 Task: Open a blank google sheet and write heading  Discount data  Add 10 product name:-  'Apple, Banana,_x000D_
Orange, Tomato, Potato, Onion, Carrot, Milk, Bread, Eggs (dozen). ' in November Last week sales are  1.99, 0.49, 0.79, 1.29, 0.99, 0.89, 0.69, 2.49, 1.99, 2.99.Discount (%):-  10, 20, 15, 5, 12, 8, 25, 10, 15, 20. Save page analysisSalesTrends_2022
Action: Mouse moved to (221, 220)
Screenshot: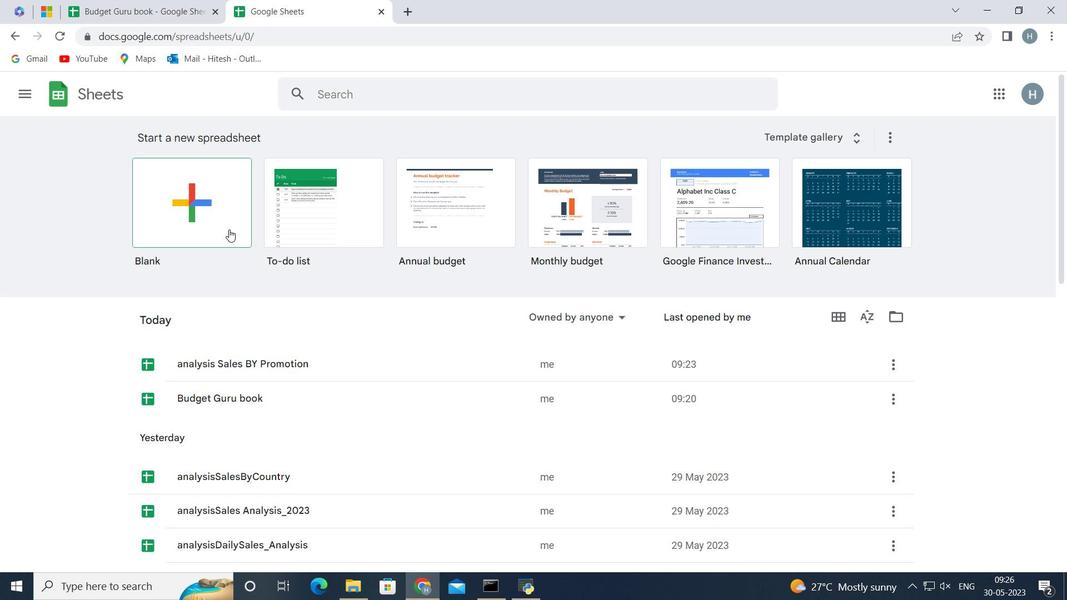
Action: Mouse pressed left at (221, 220)
Screenshot: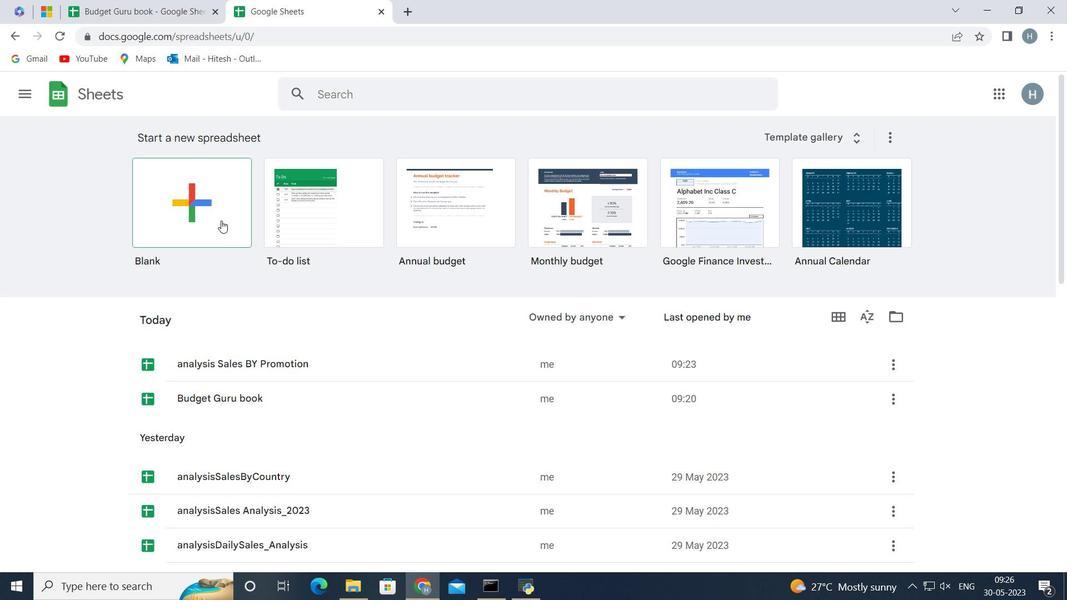 
Action: Mouse moved to (72, 191)
Screenshot: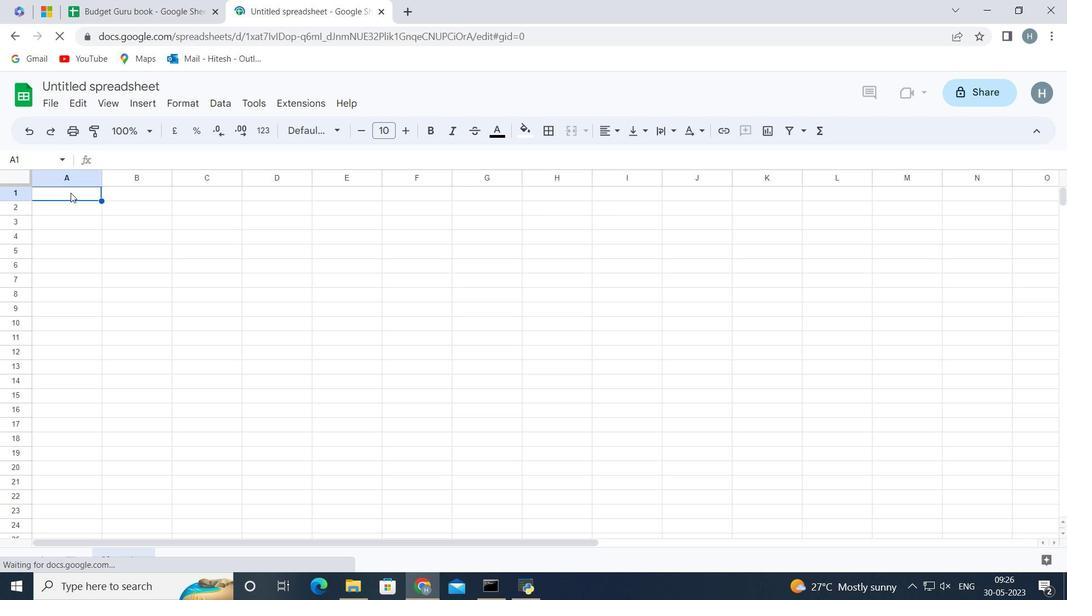 
Action: Key pressed <Key.shift>Discount<Key.space><Key.shift>D<Key.backspace><Key.shift><Key.shift><Key.shift><Key.shift><Key.shift><Key.shift><Key.shift><Key.down><Key.up>
Screenshot: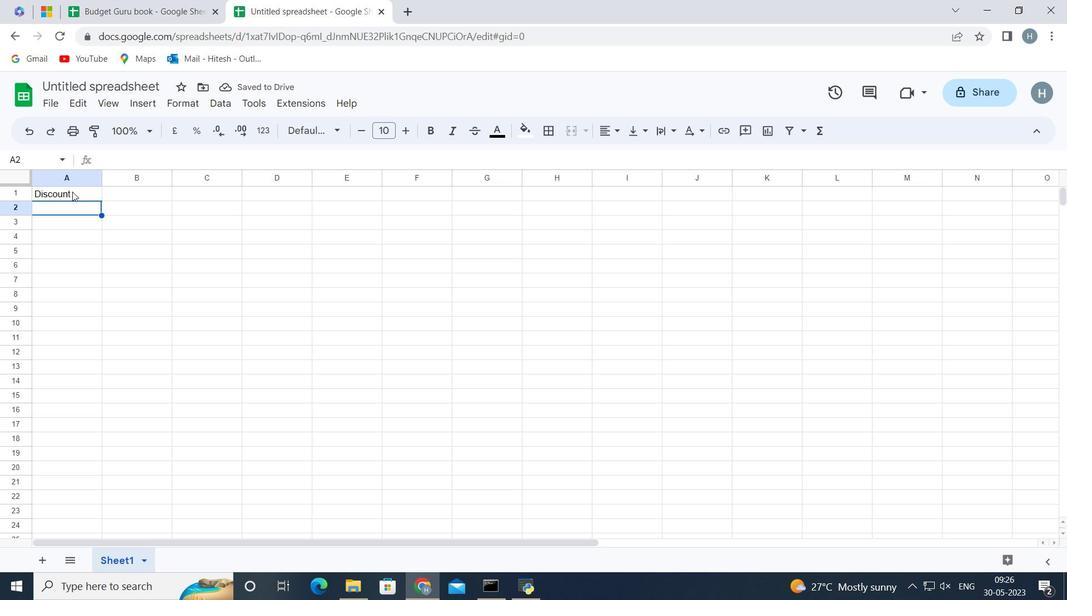 
Action: Mouse moved to (151, 160)
Screenshot: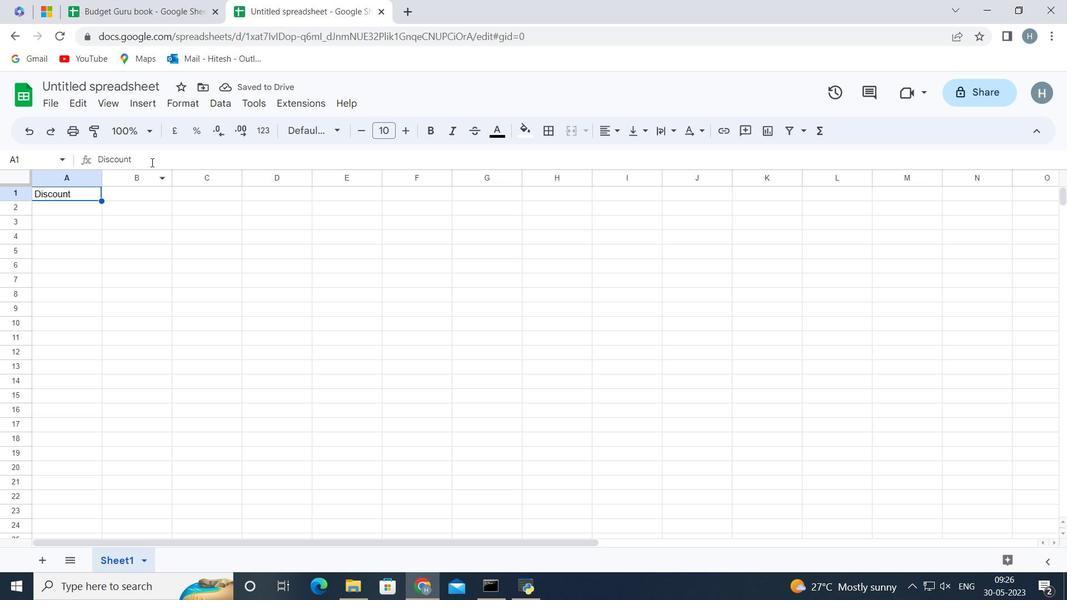 
Action: Mouse pressed left at (151, 160)
Screenshot: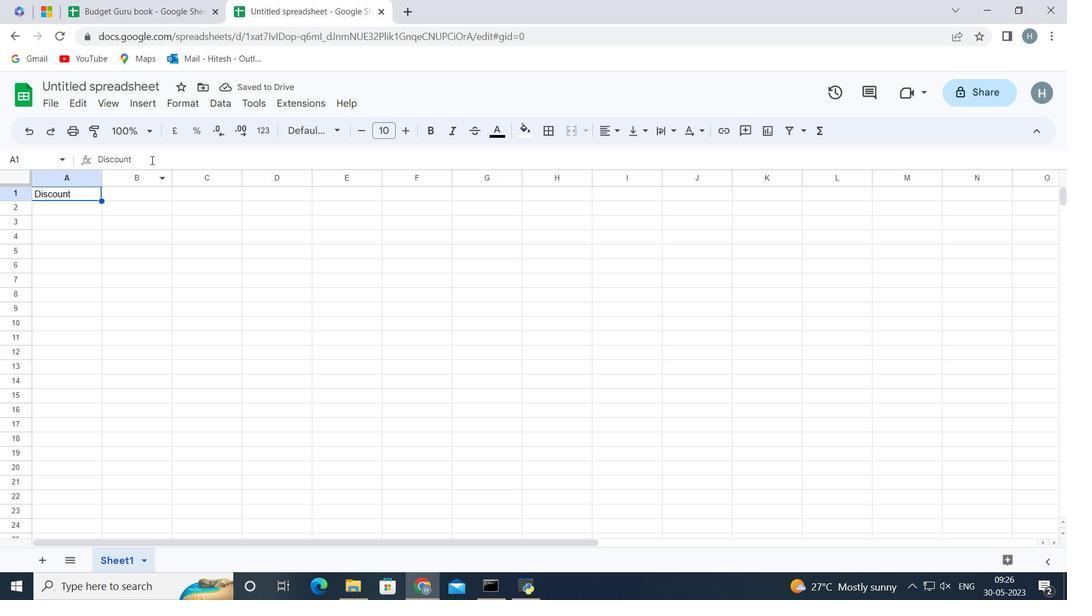 
Action: Key pressed <Key.shift>Data<Key.enter>
Screenshot: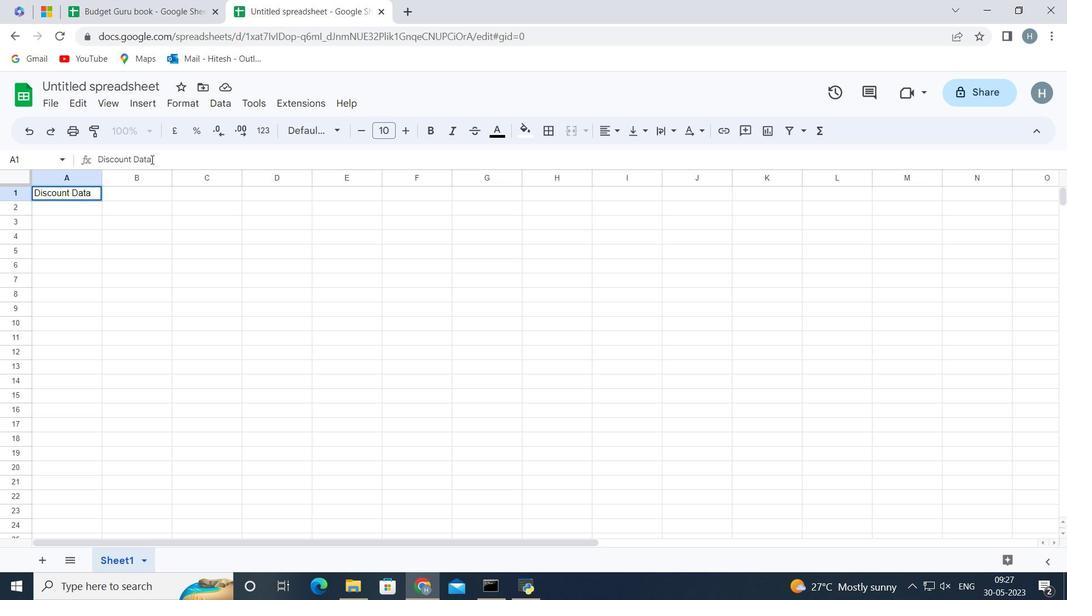 
Action: Mouse moved to (73, 206)
Screenshot: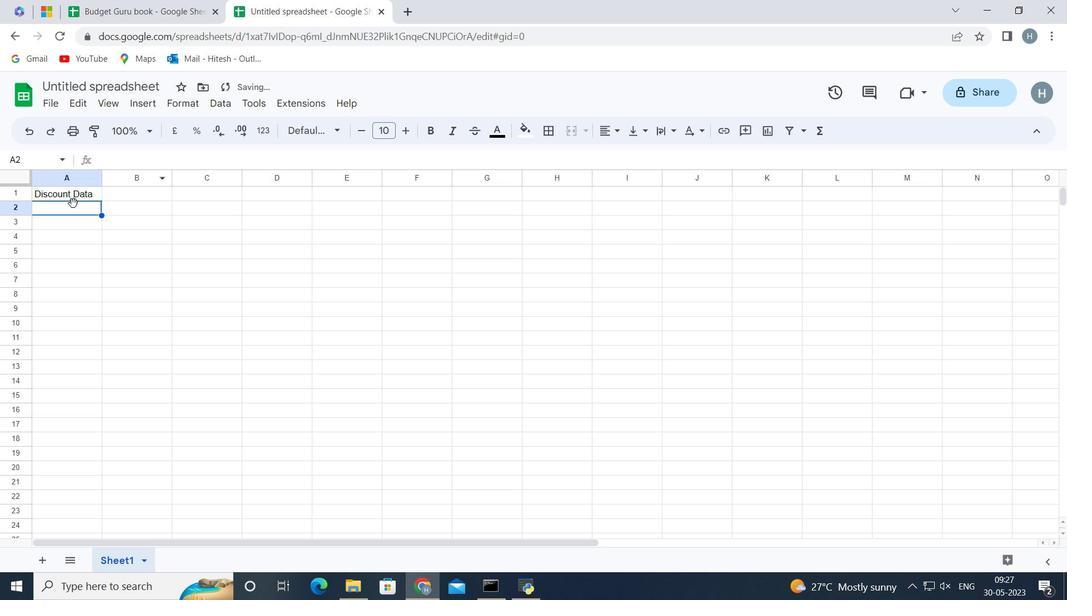 
Action: Key pressed <Key.shift><Key.shift><Key.shift><Key.shift><Key.shift>Name<Key.enter><Key.shift>Apple<Key.enter><Key.shift>Banana<Key.enter><Key.shift>Orab<Key.backspace>nge<Key.enter><Key.shift>Tomato<Key.enter><Key.shift>Potato<Key.enter><Key.shift>Onion<Key.enter><Key.shift>Carrot<Key.enter><Key.shift>Milk<Key.enter><Key.shift>Bread<Key.enter><Key.shift><Key.shift><Key.shift><Key.shift><Key.shift><Key.shift><Key.shift><Key.shift><Key.shift><Key.shift><Key.shift><Key.shift>Eggs<Key.shift_r>(<Key.shift>Dozen<Key.shift_r>)<Key.enter>
Screenshot: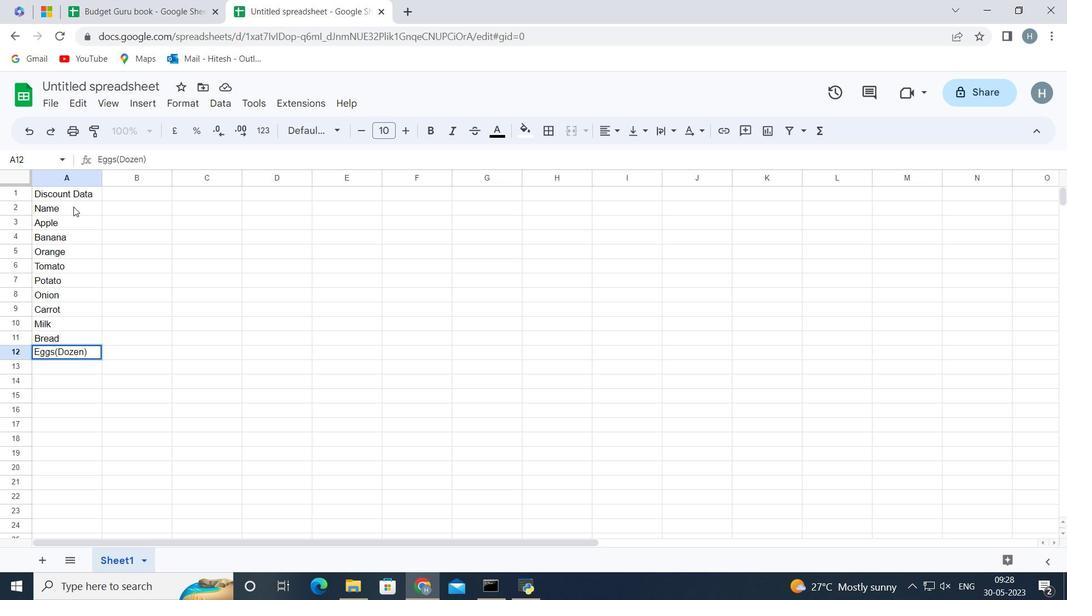 
Action: Mouse moved to (122, 205)
Screenshot: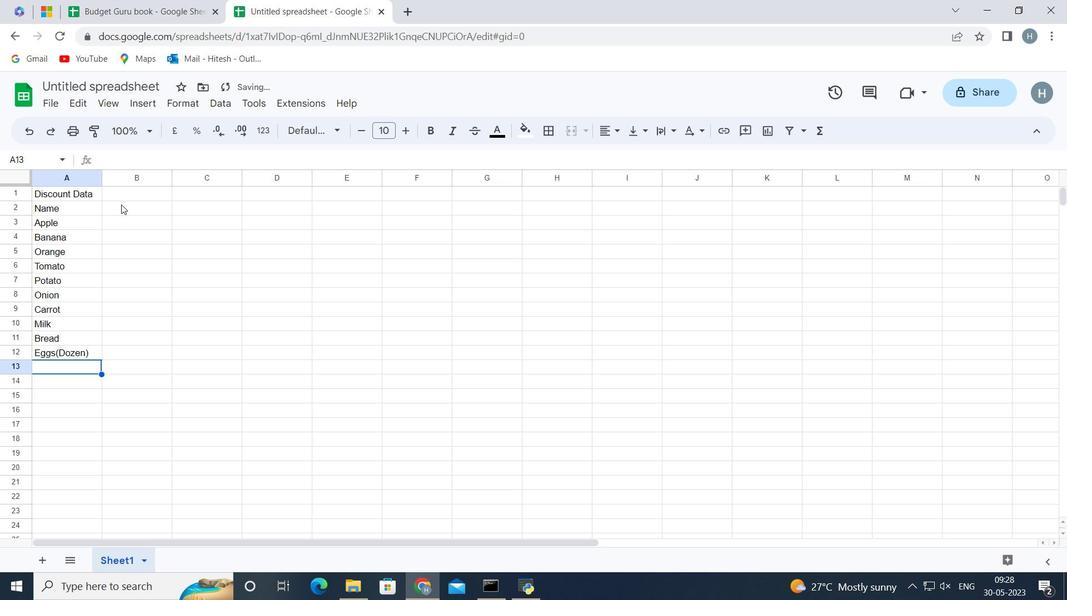 
Action: Mouse pressed left at (122, 205)
Screenshot: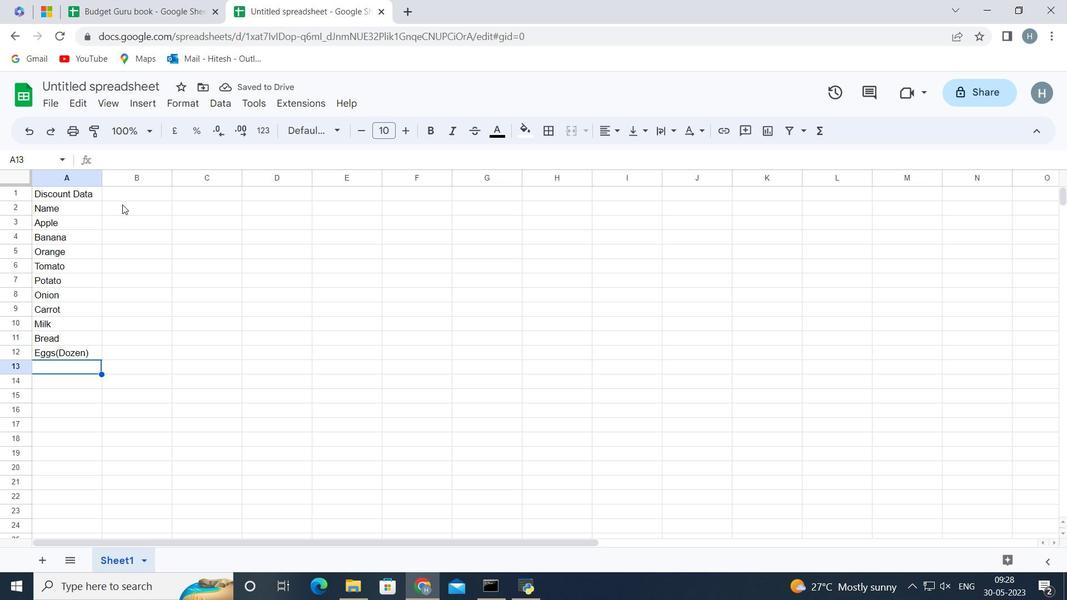 
Action: Key pressed <Key.shift>S<Key.backspace><Key.shift>Noveber<Key.backspace><Key.backspace><Key.backspace>mber<Key.space><Key.shift>Last<Key.space><Key.shift>Week<Key.space><Key.shift>Sals<Key.backspace>ws<Key.backspace><Key.backspace>es<Key.enter>1.99<Key.enter>0.49<Key.enter>0.79<Key.enter>1.29<Key.enter>0.99<Key.enter>0.89<Key.enter>0.69<Key.enter>2.49<Key.enter>1.99<Key.enter>2.99<Key.enter>
Screenshot: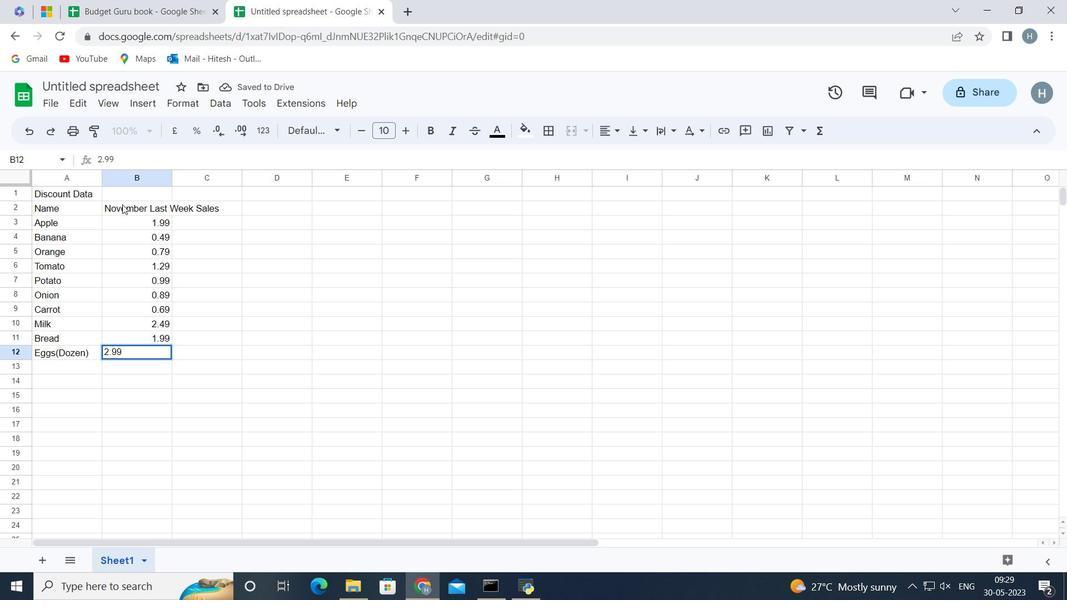 
Action: Mouse moved to (152, 181)
Screenshot: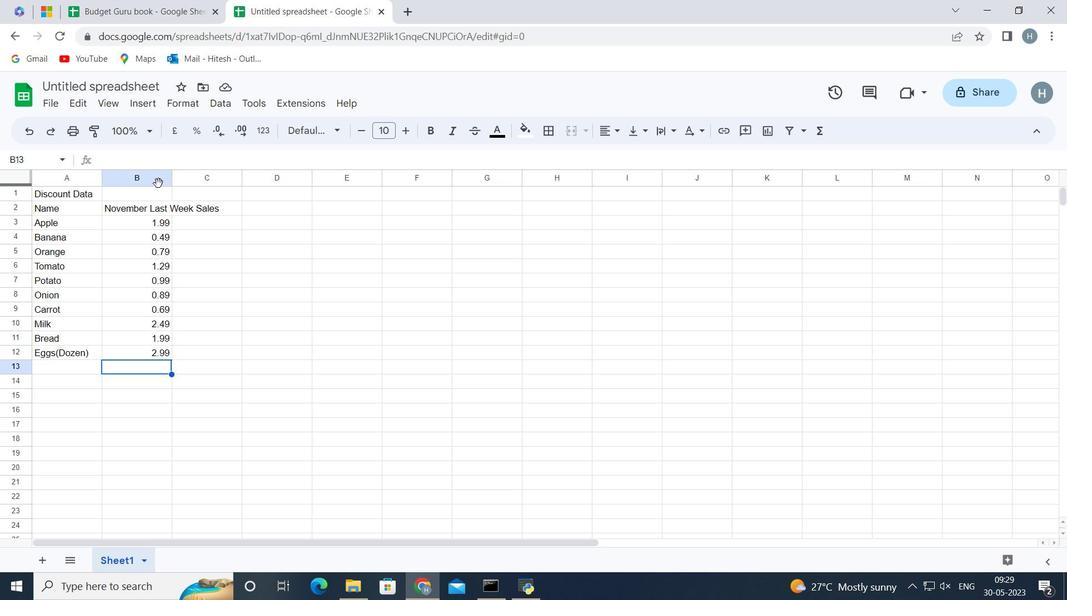 
Action: Mouse pressed left at (152, 181)
Screenshot: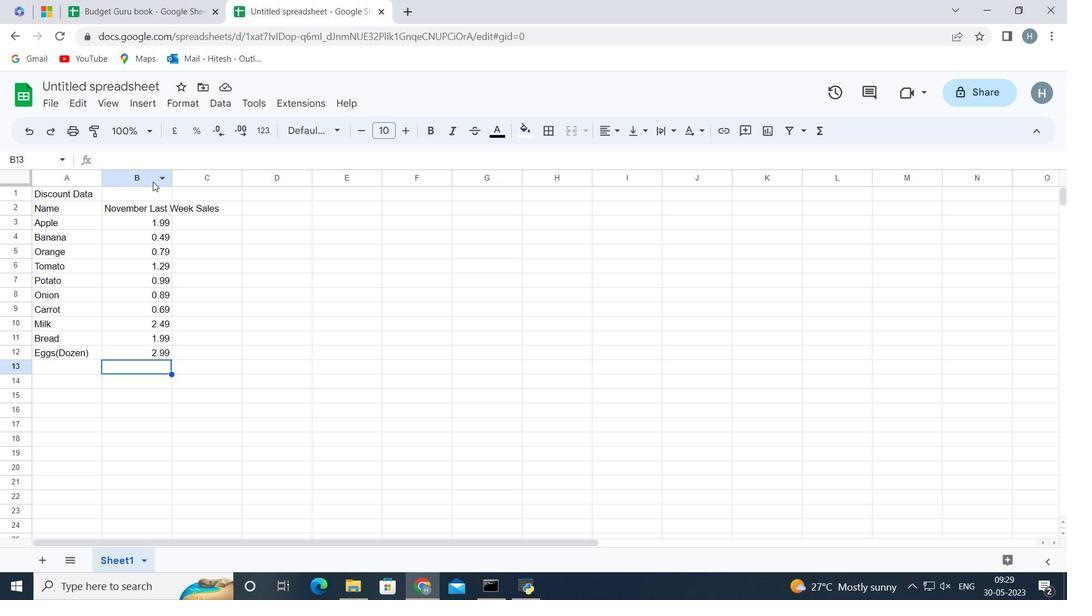 
Action: Mouse moved to (171, 178)
Screenshot: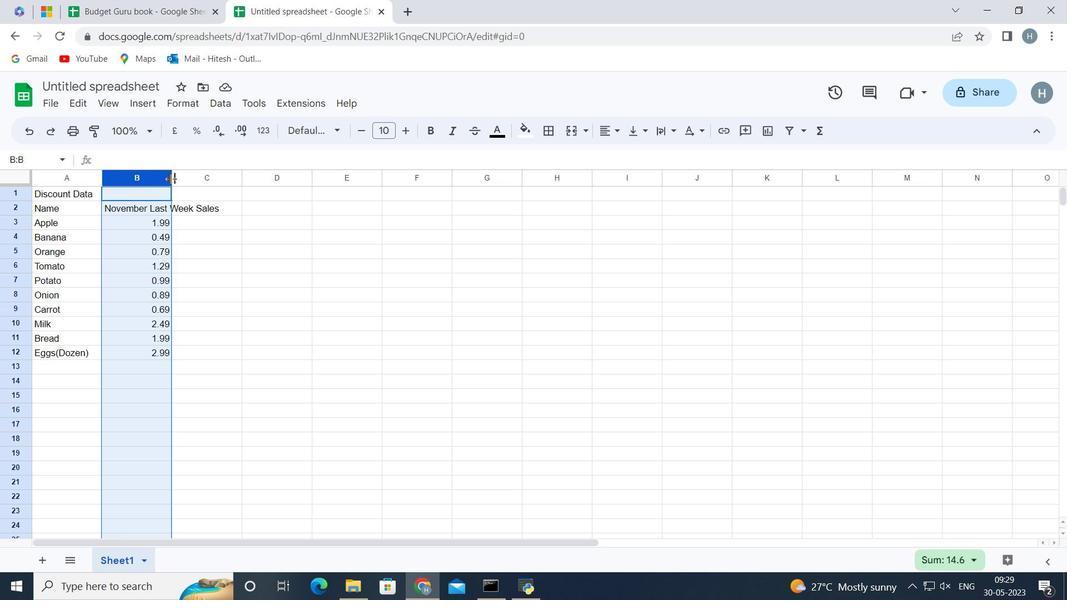 
Action: Mouse pressed left at (171, 178)
Screenshot: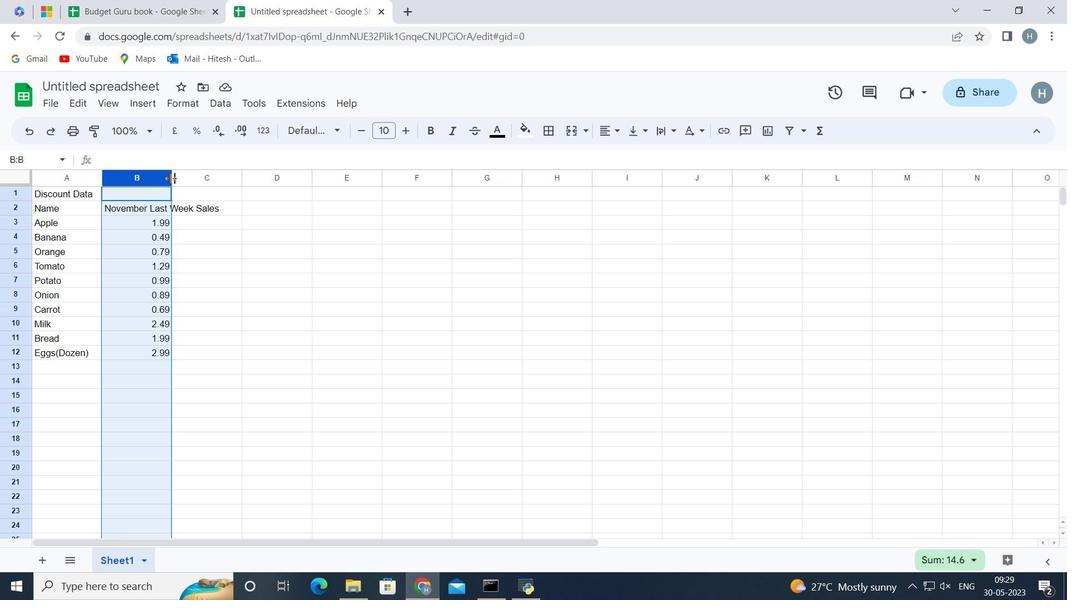 
Action: Mouse pressed left at (171, 178)
Screenshot: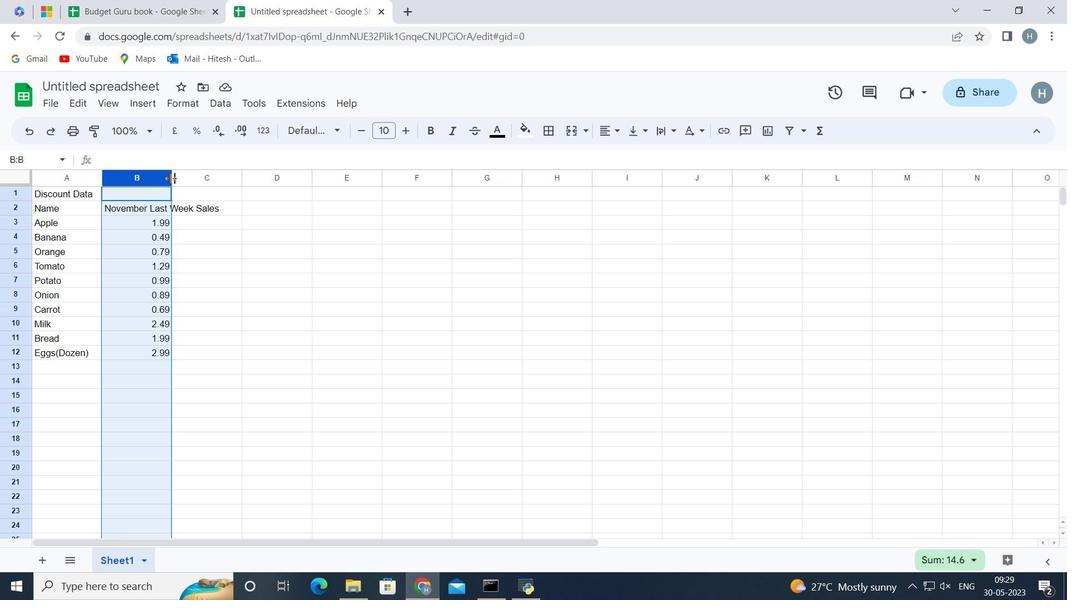 
Action: Mouse moved to (246, 204)
Screenshot: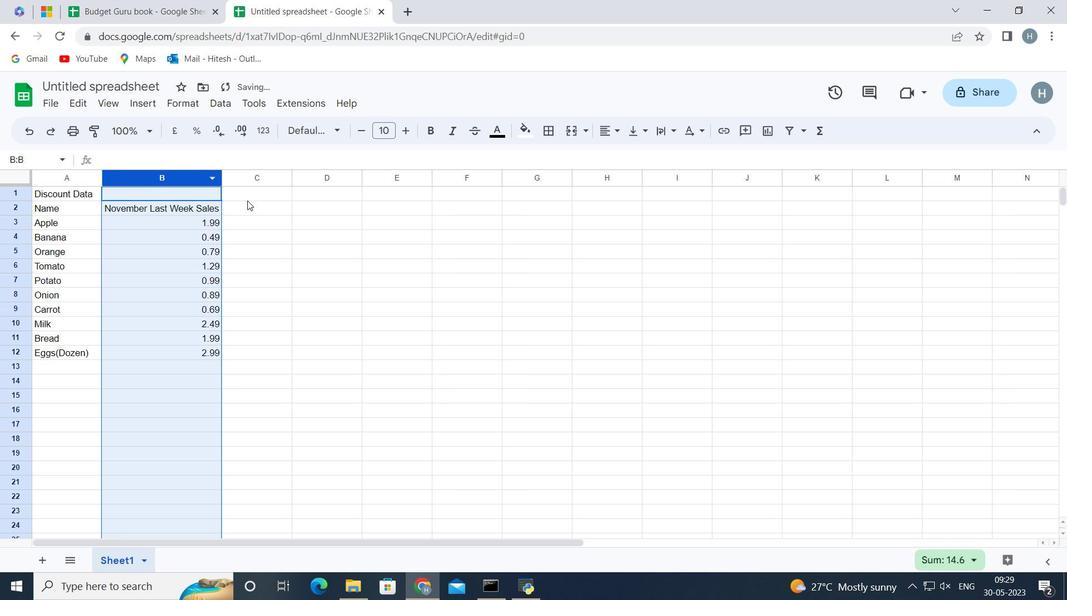 
Action: Mouse pressed left at (246, 204)
Screenshot: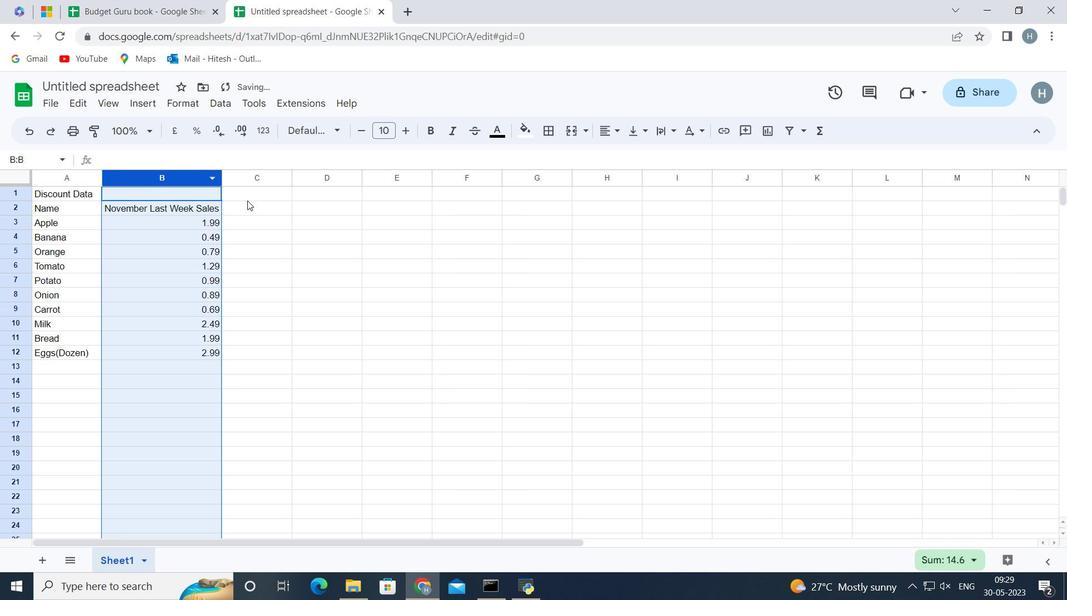 
Action: Key pressed <Key.shift>Discount<Key.space>
Screenshot: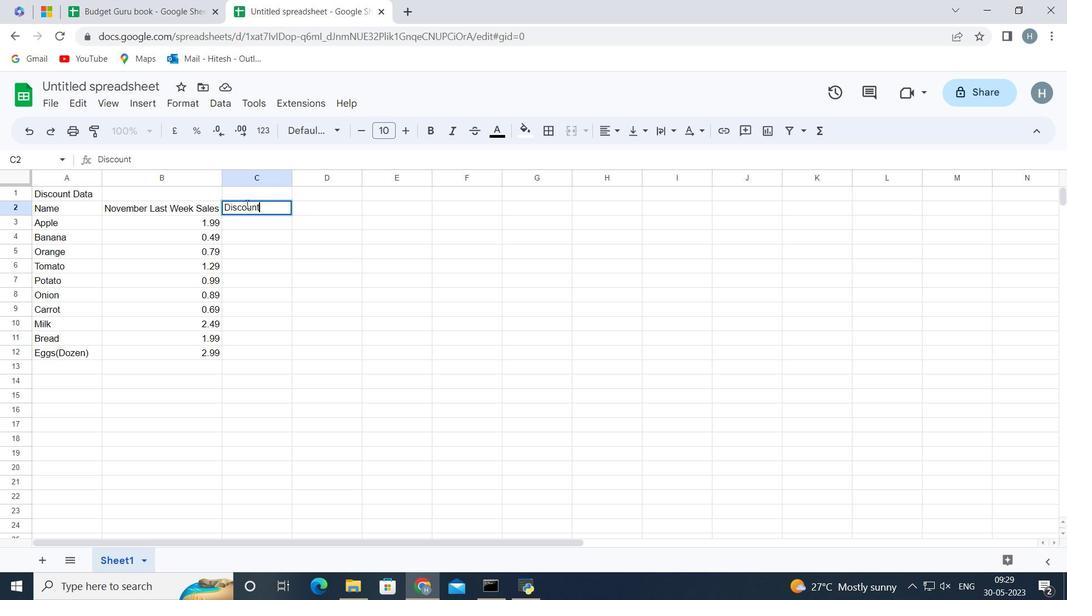 
Action: Mouse moved to (246, 205)
Screenshot: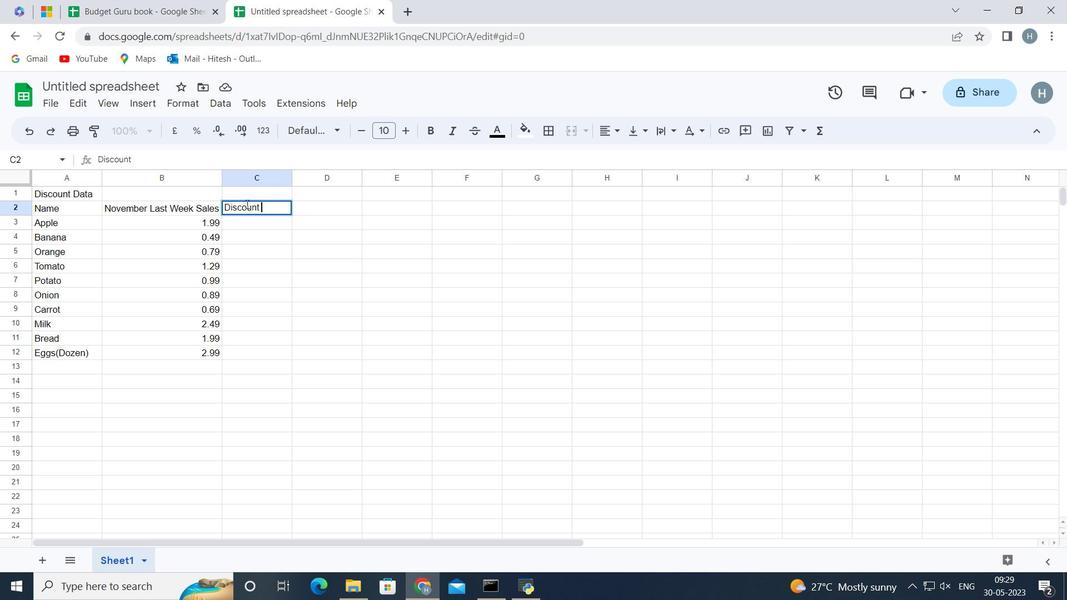 
Action: Key pressed <Key.shift_r>(<Key.shift>%<Key.shift_r>)<Key.down>
Screenshot: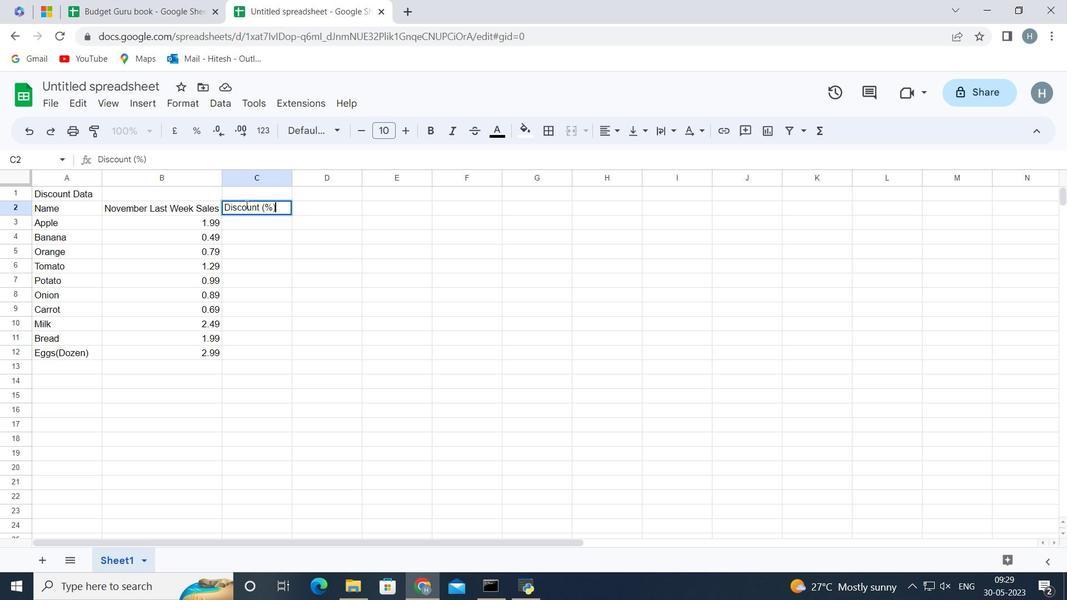
Action: Mouse moved to (78, 103)
Screenshot: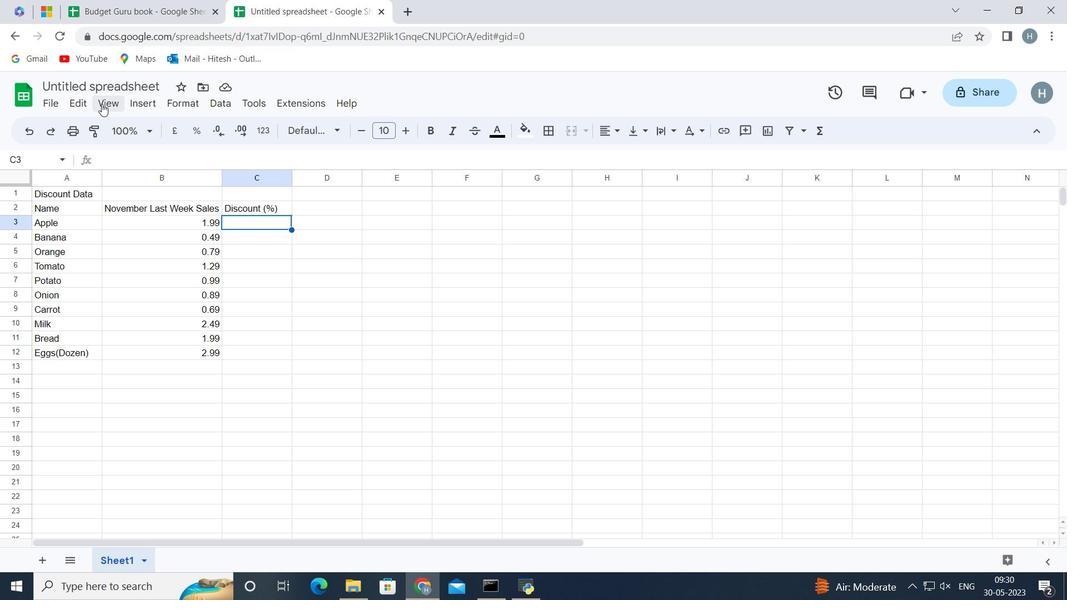 
Action: Mouse pressed left at (78, 103)
Screenshot: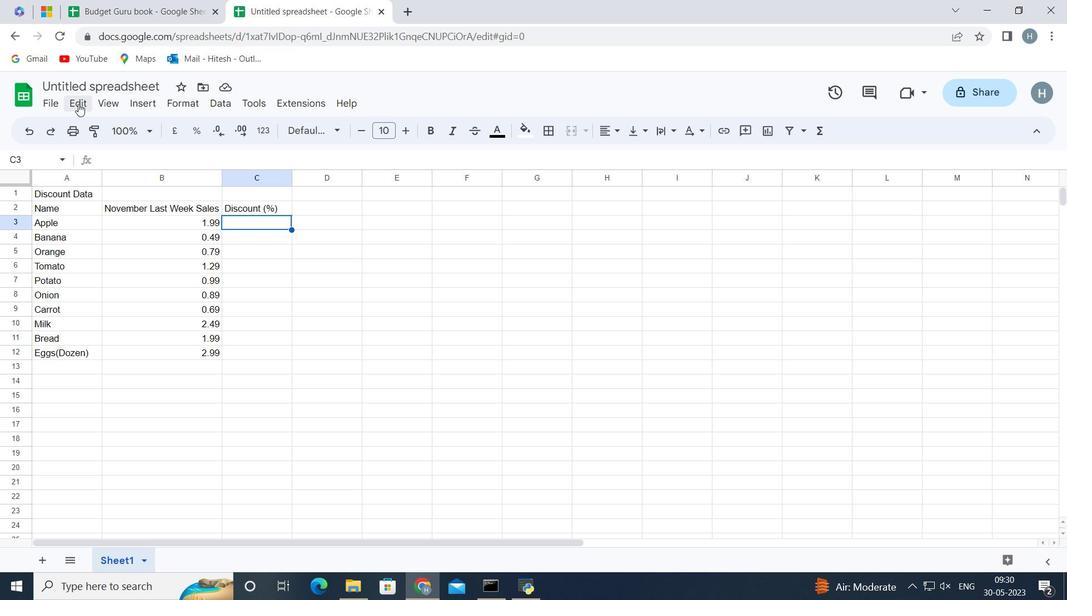 
Action: Mouse moved to (425, 347)
Screenshot: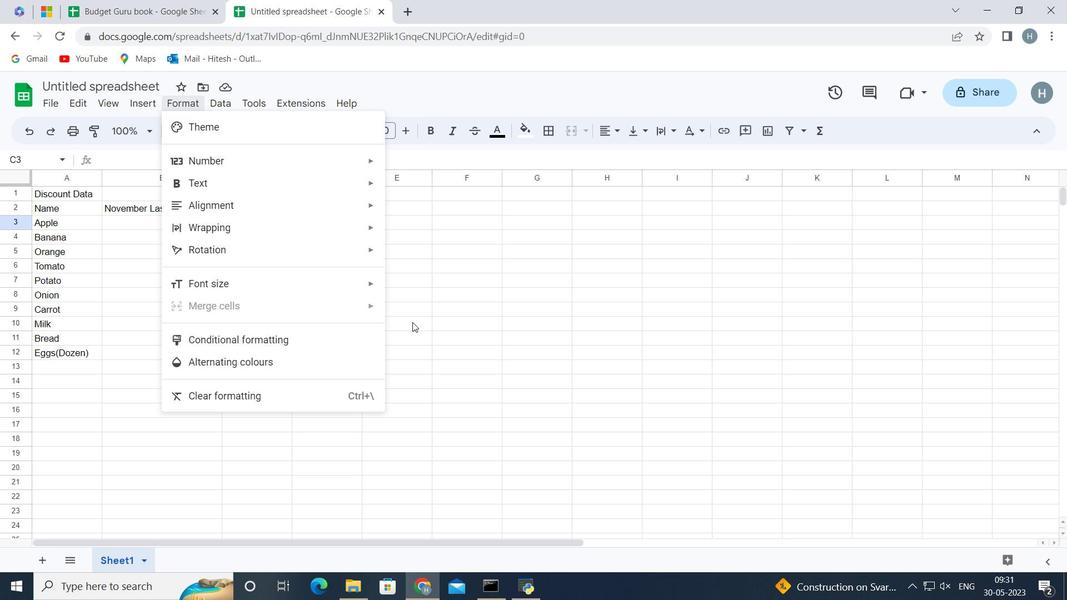 
Action: Mouse pressed left at (425, 347)
Screenshot: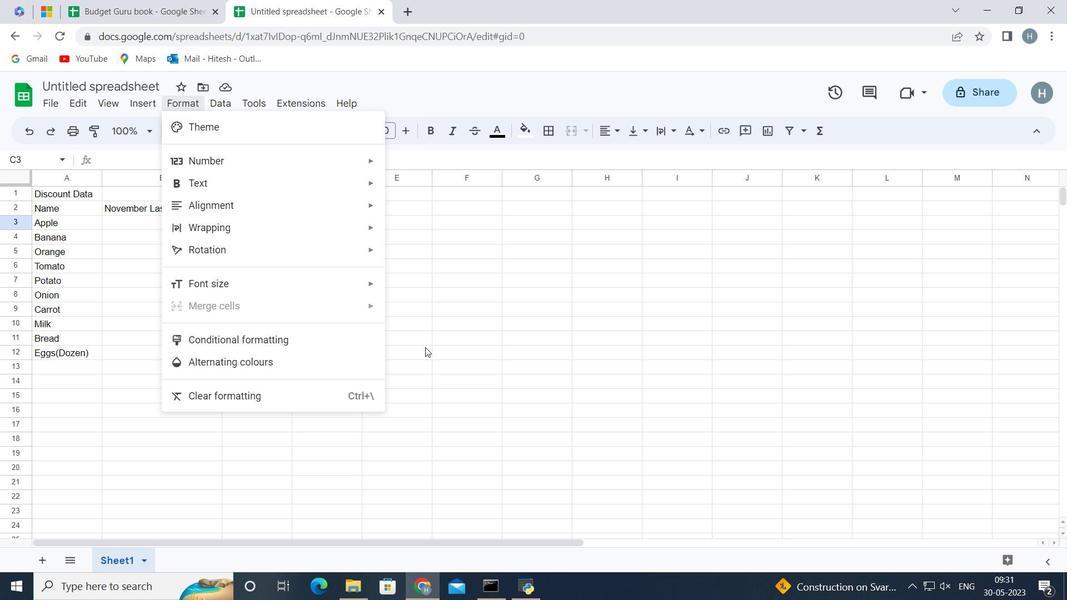 
Action: Mouse moved to (240, 425)
Screenshot: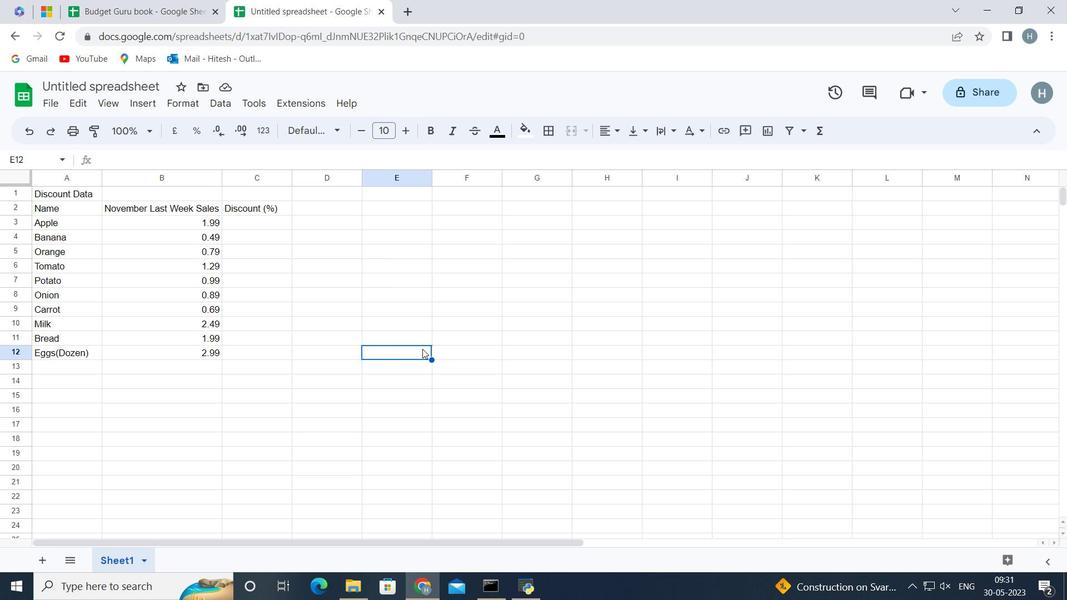 
Action: Mouse pressed left at (240, 425)
Screenshot: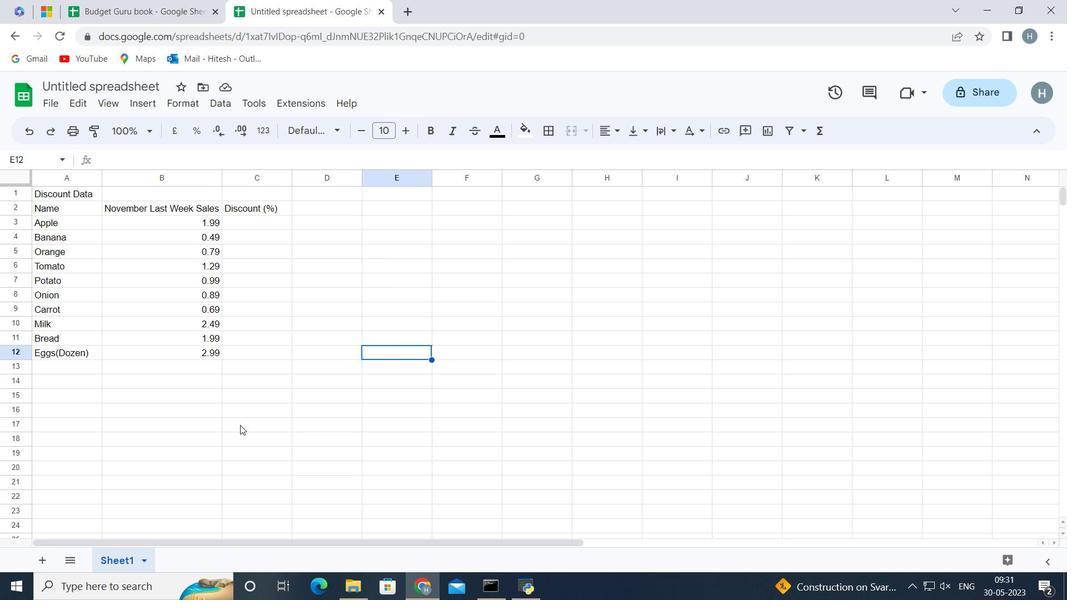 
Action: Mouse moved to (245, 221)
Screenshot: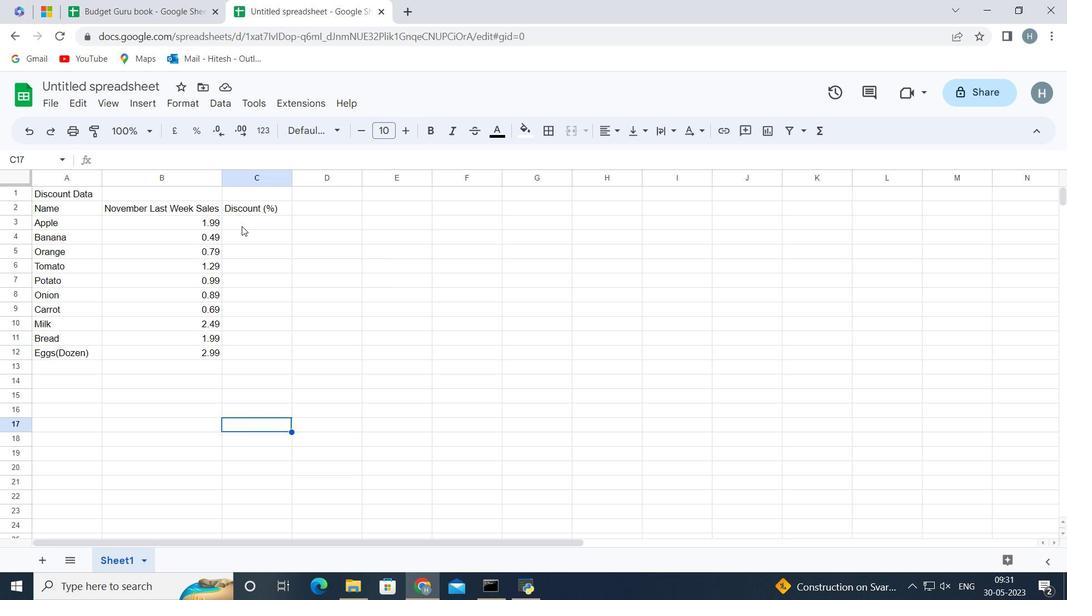 
Action: Mouse pressed left at (245, 221)
Screenshot: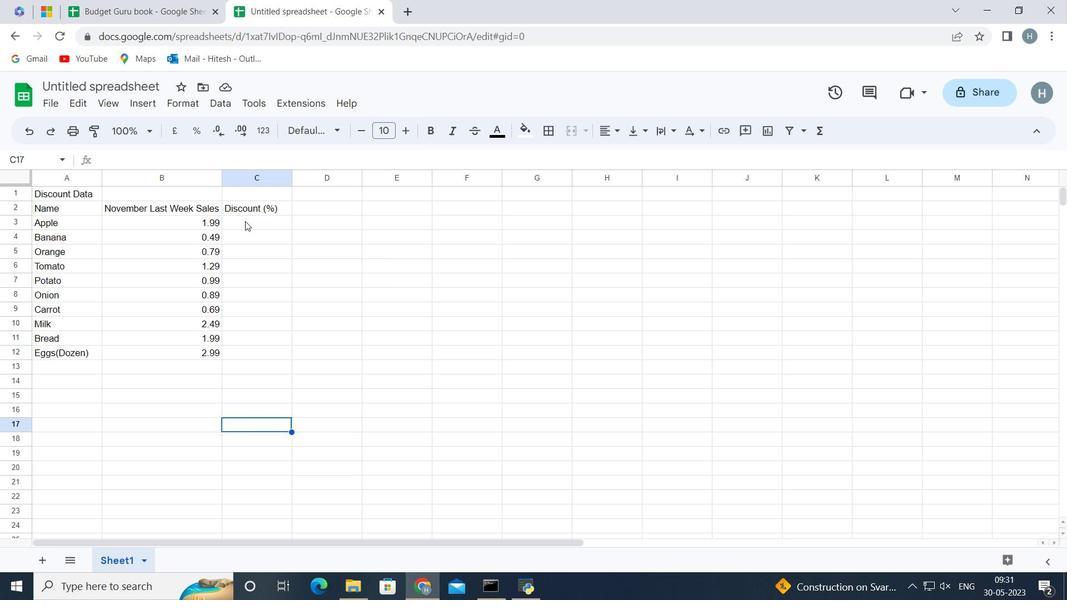
Action: Key pressed 10<Key.enter>20<Key.enter>15<Key.enter>5<Key.enter>12<Key.enter>8<Key.enter>25<Key.enter>10<Key.enter>15<Key.enter>20<Key.enter>
Screenshot: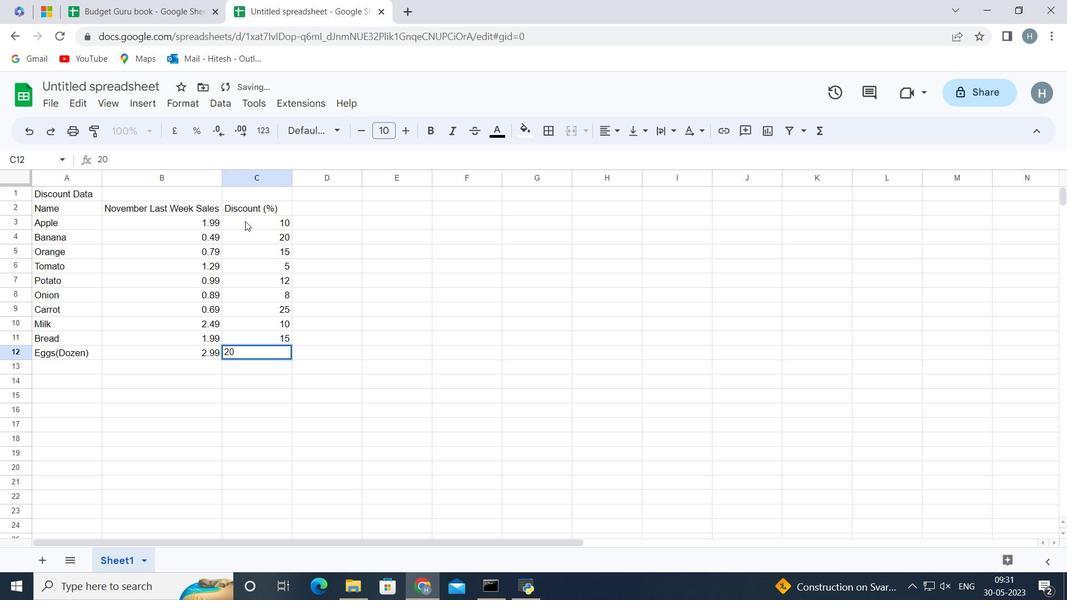 
Action: Mouse moved to (270, 219)
Screenshot: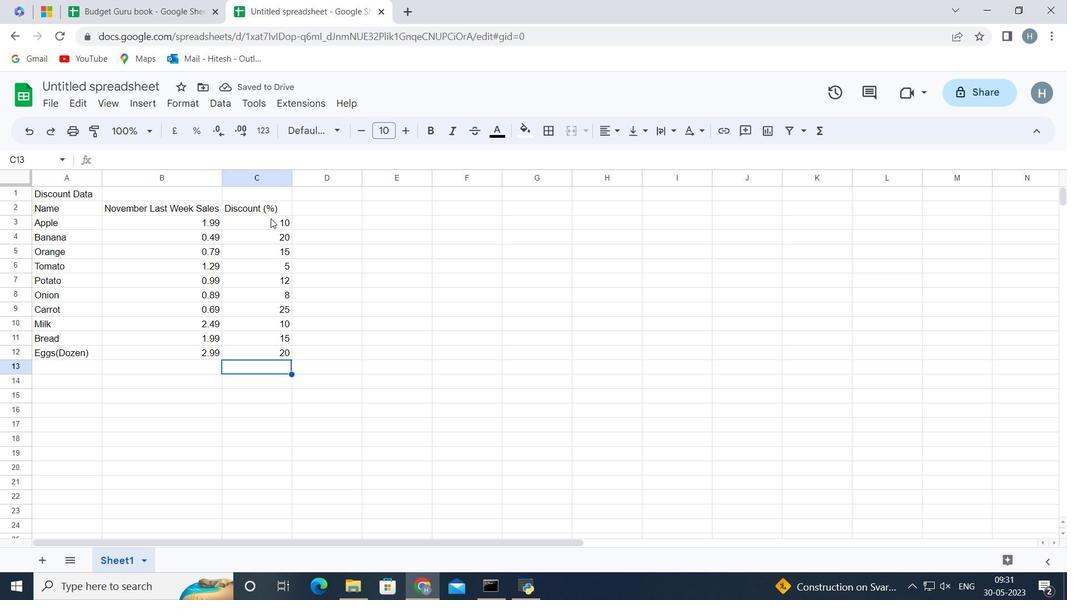 
Action: Mouse pressed left at (270, 219)
Screenshot: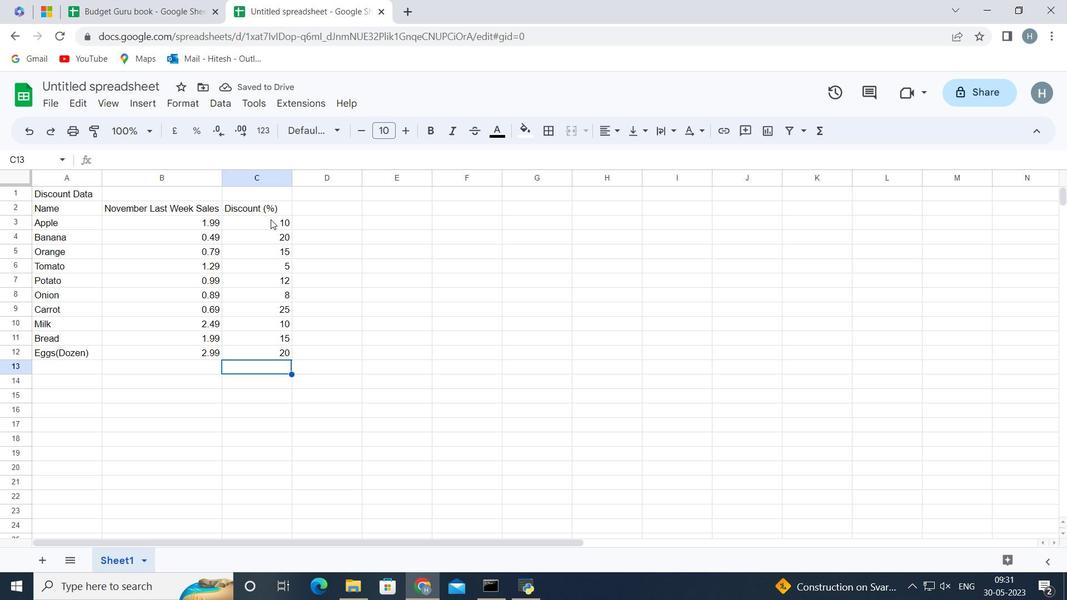
Action: Key pressed <Key.shift><Key.down><Key.down><Key.down><Key.down><Key.down><Key.down><Key.down><Key.down><Key.down>
Screenshot: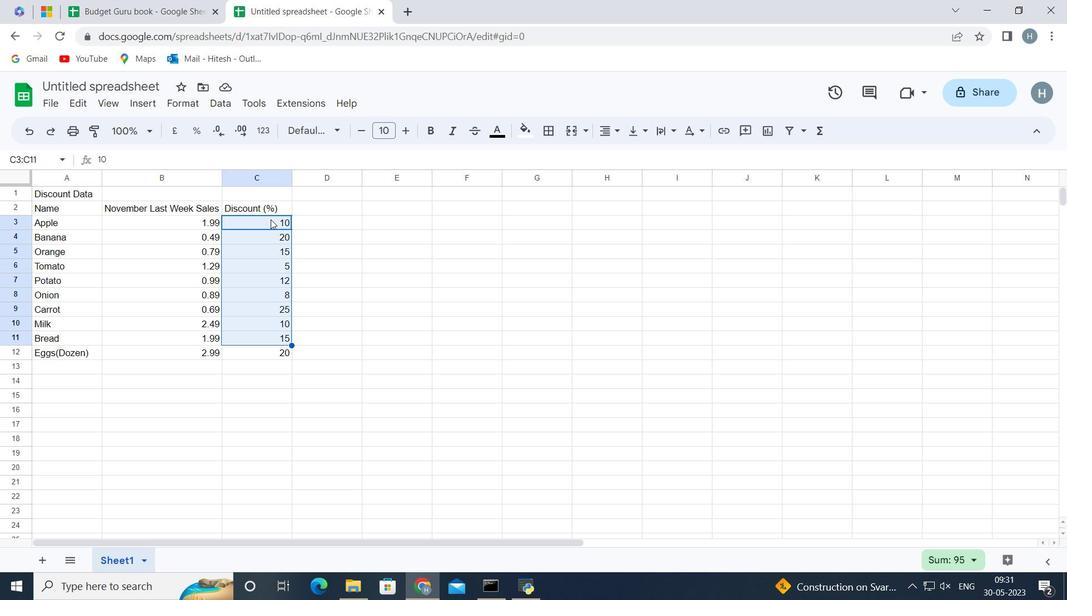 
Action: Mouse moved to (201, 124)
Screenshot: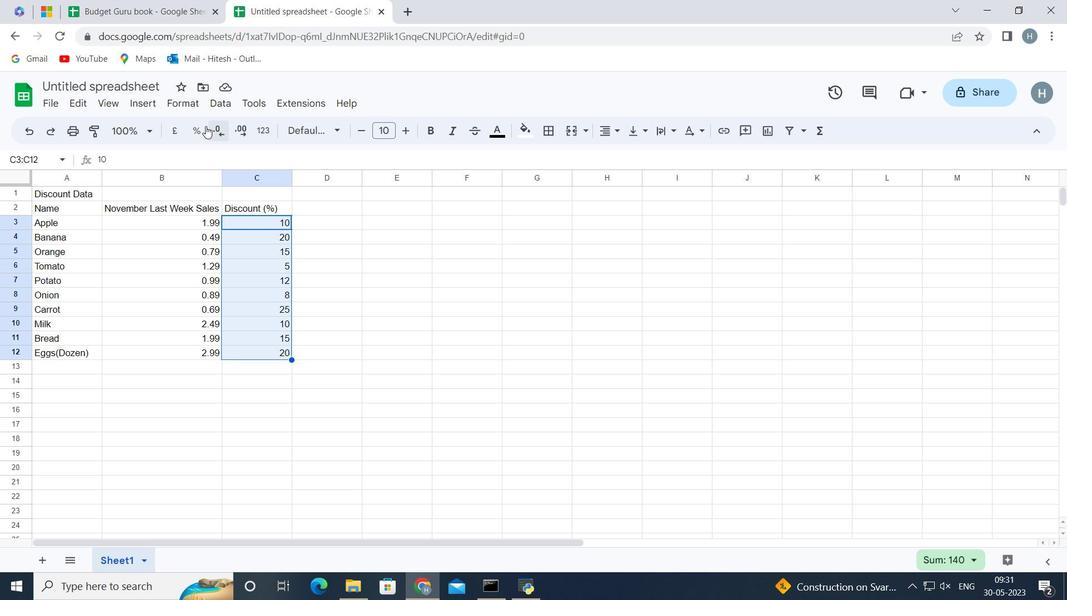 
Action: Mouse pressed left at (201, 124)
Screenshot: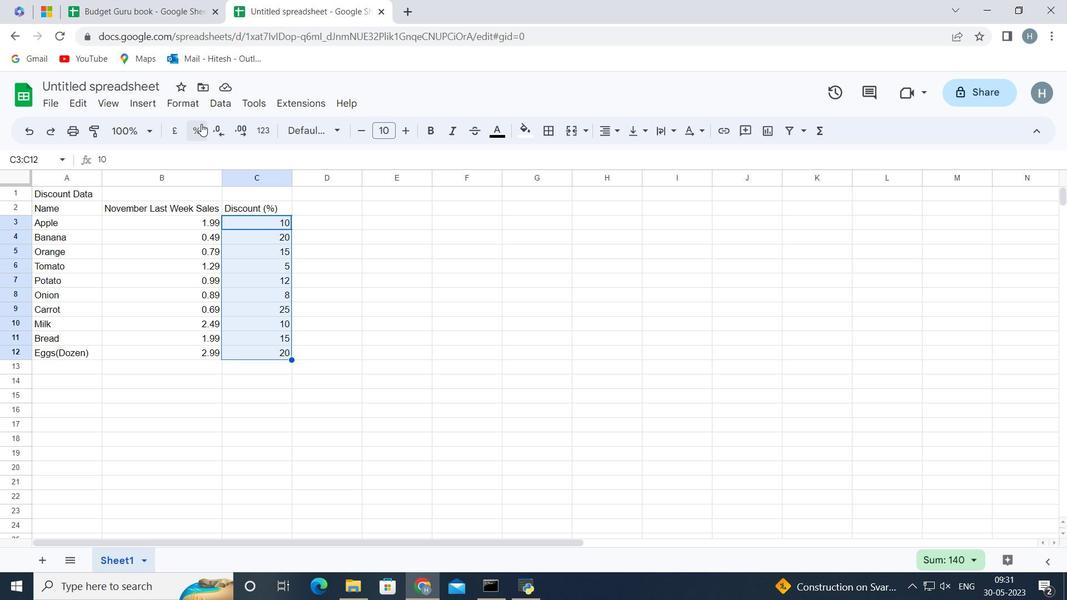 
Action: Mouse moved to (199, 132)
Screenshot: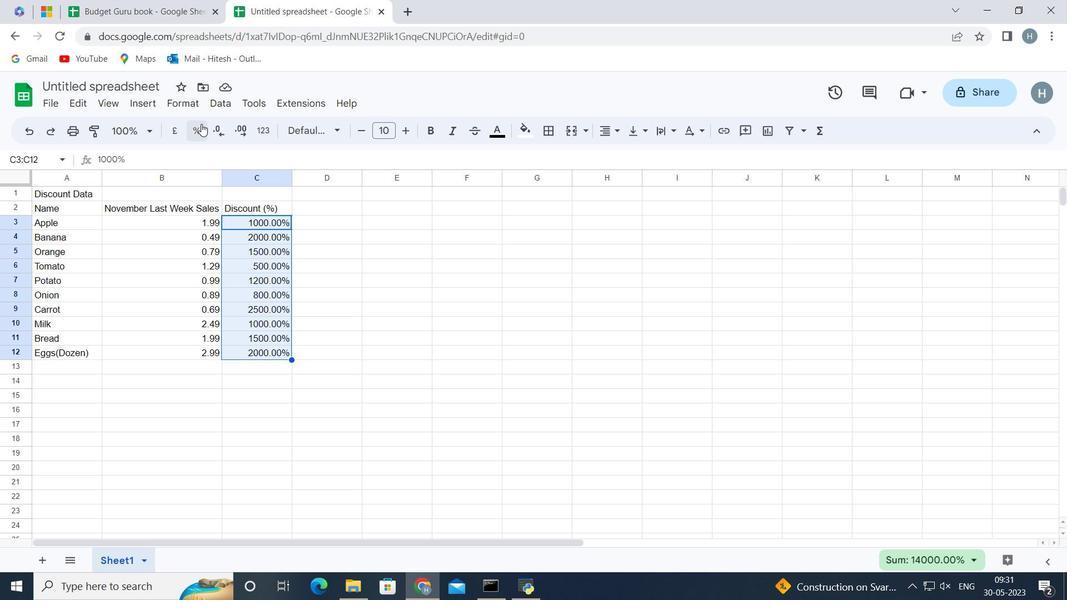 
Action: Mouse pressed left at (199, 132)
Screenshot: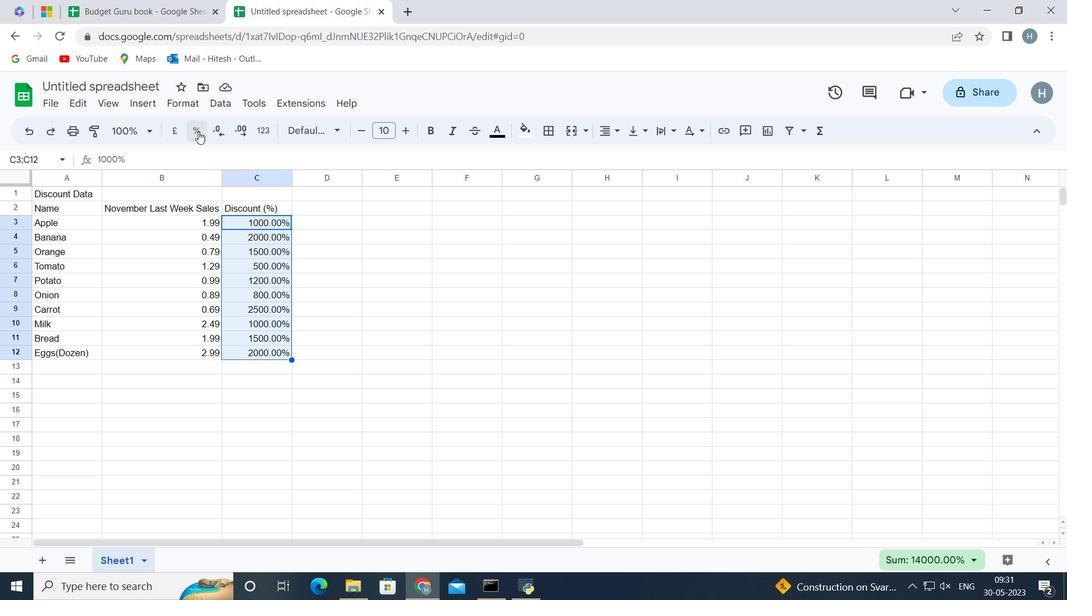 
Action: Key pressed ctrl+Z
Screenshot: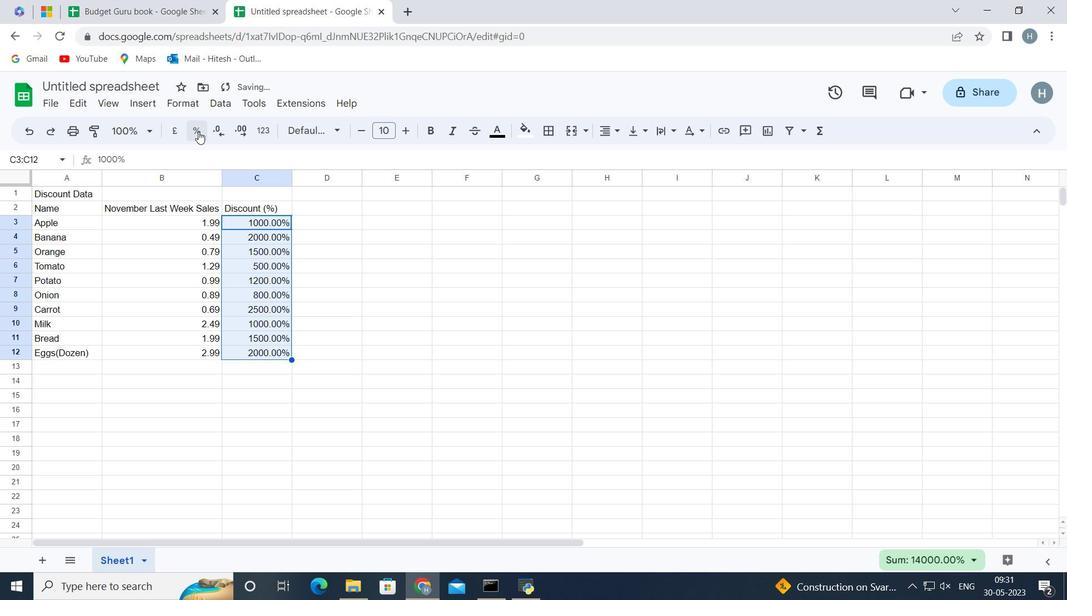 
Action: Mouse moved to (279, 408)
Screenshot: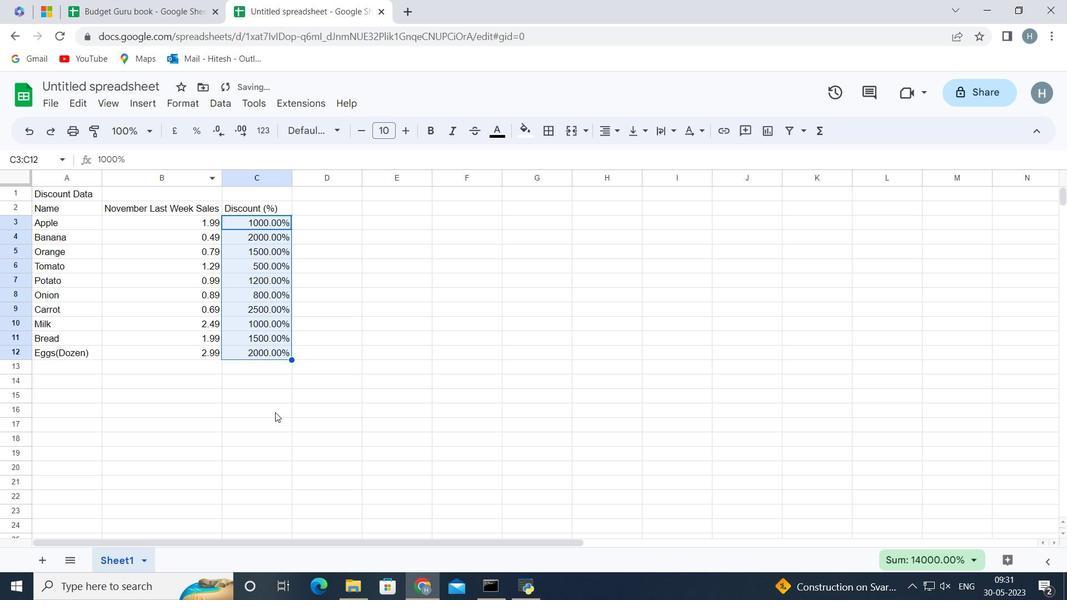 
Action: Key pressed ctrl+Z
Screenshot: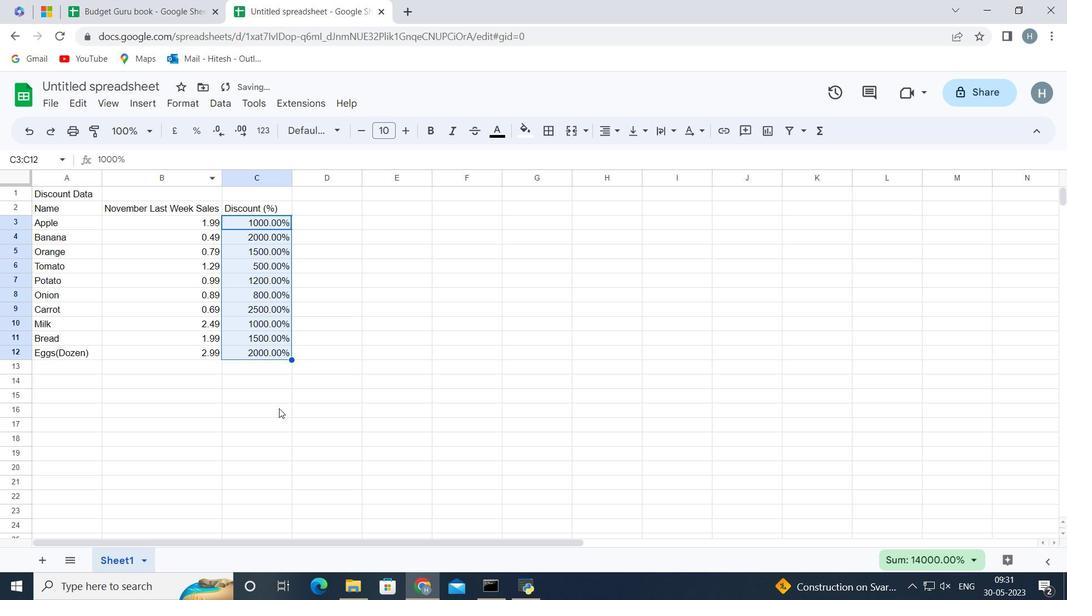 
Action: Mouse moved to (343, 246)
Screenshot: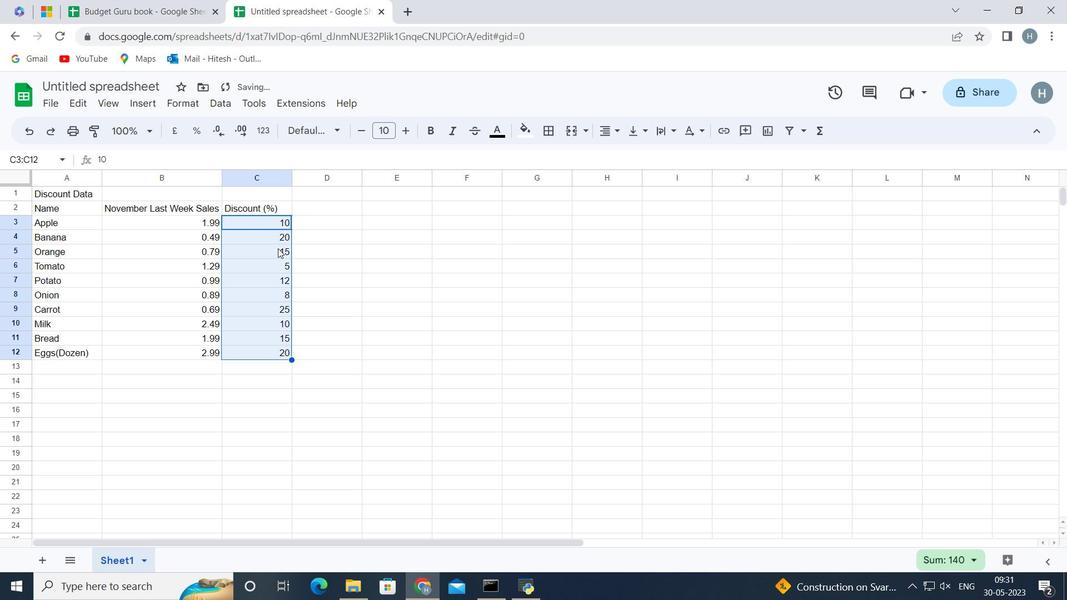 
Action: Mouse pressed left at (343, 246)
Screenshot: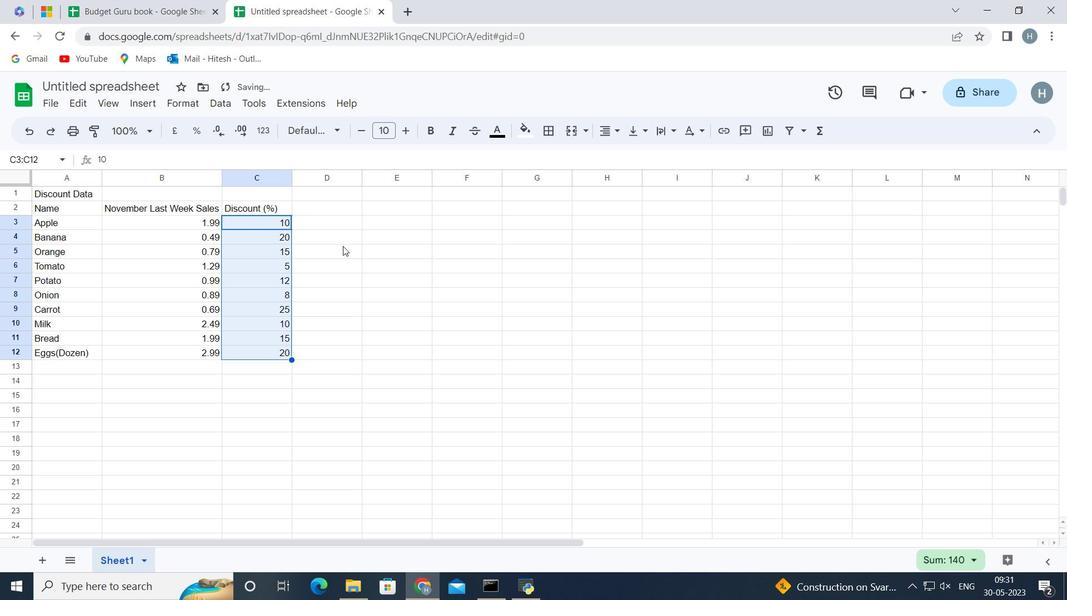 
Action: Mouse moved to (267, 221)
Screenshot: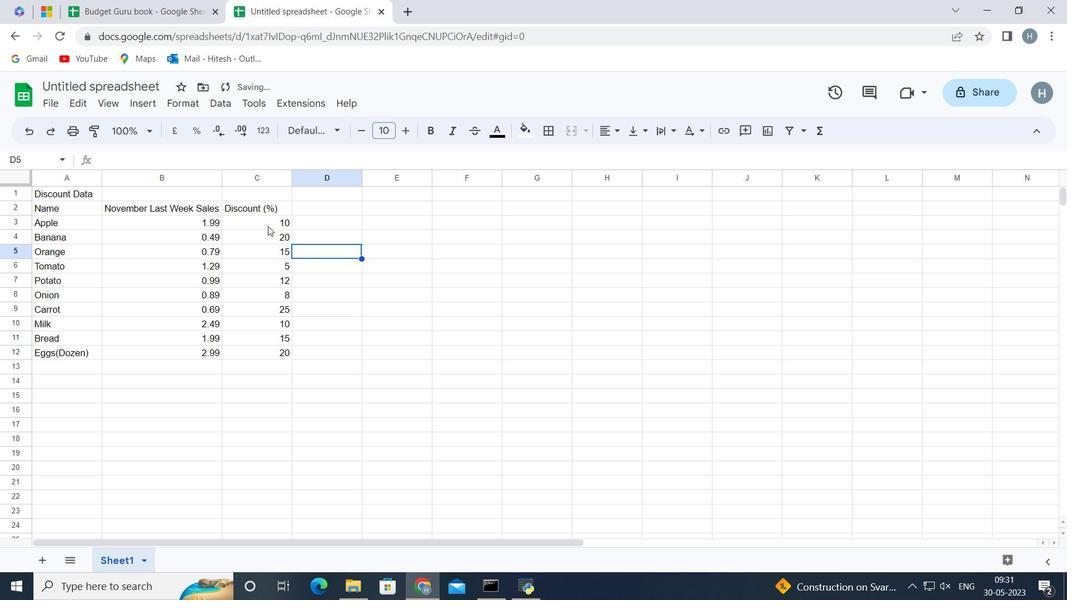 
Action: Mouse pressed left at (267, 221)
Screenshot: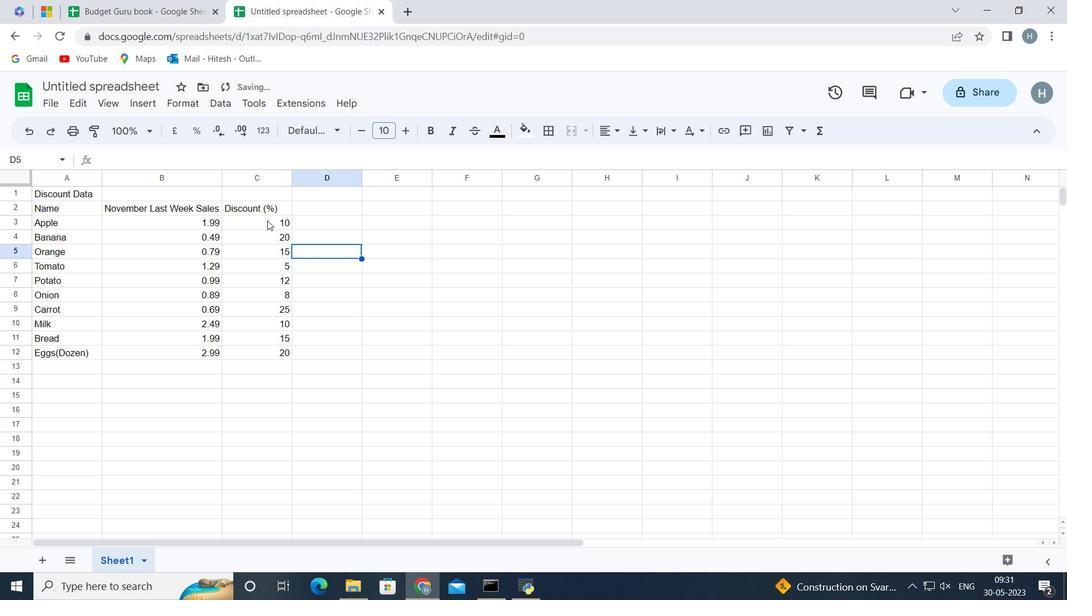 
Action: Mouse moved to (264, 130)
Screenshot: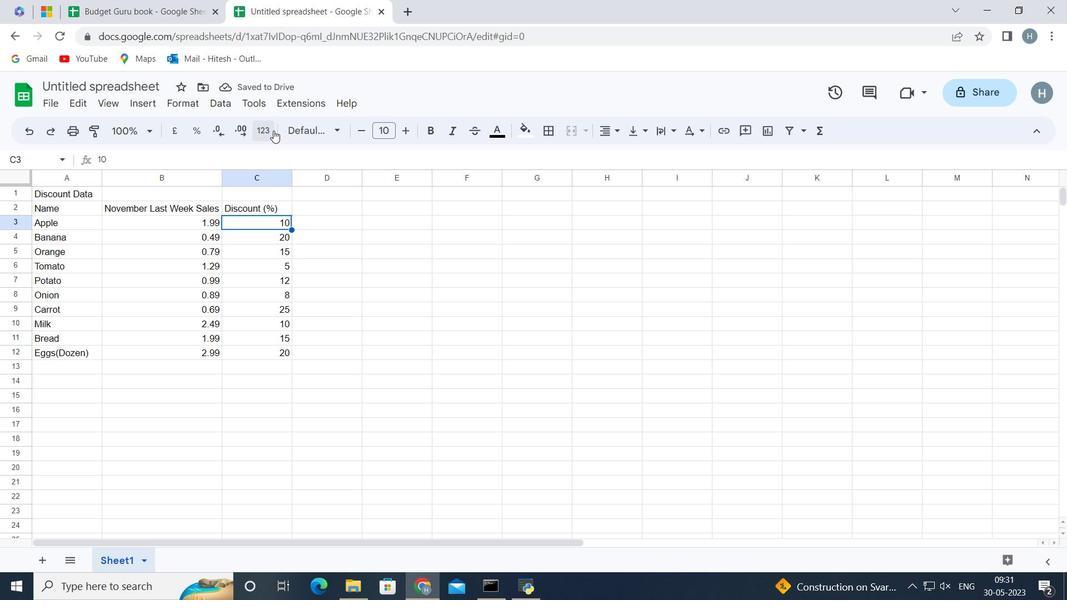 
Action: Mouse pressed left at (264, 130)
Screenshot: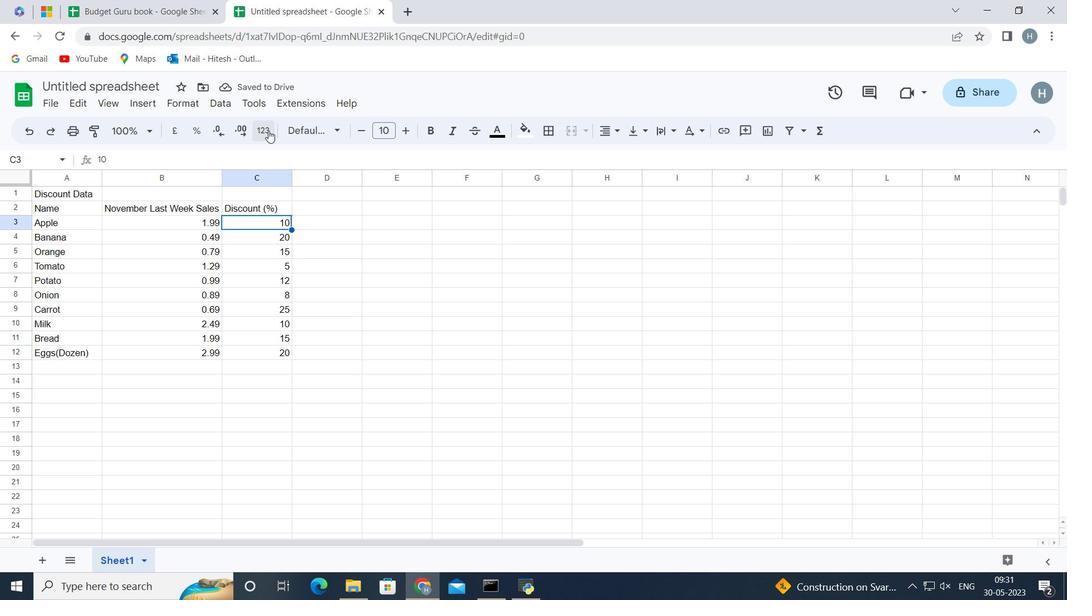 
Action: Mouse moved to (331, 360)
Screenshot: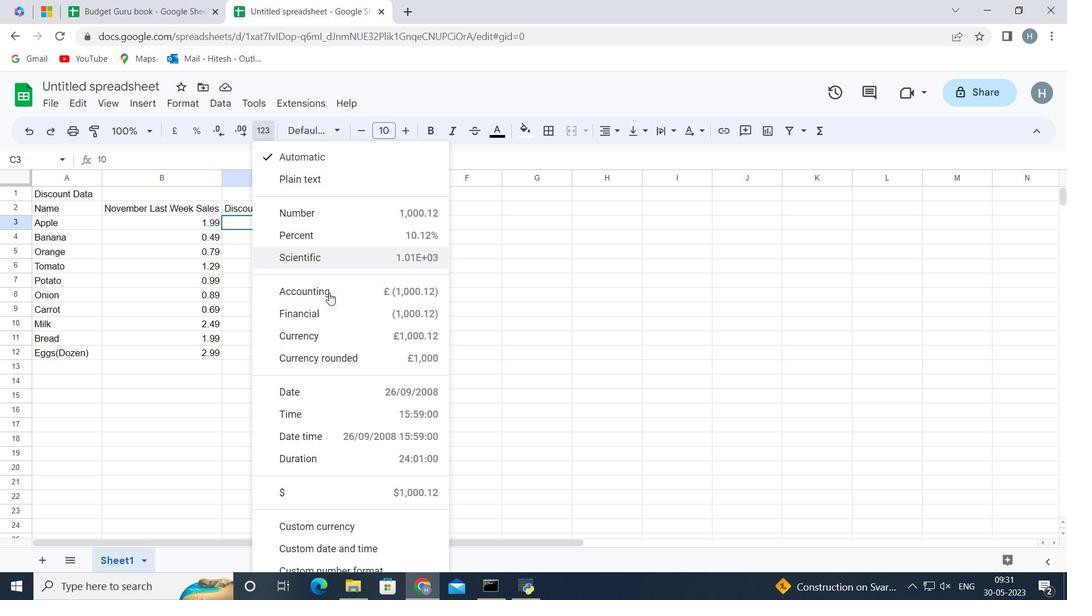 
Action: Mouse scrolled (331, 360) with delta (0, 0)
Screenshot: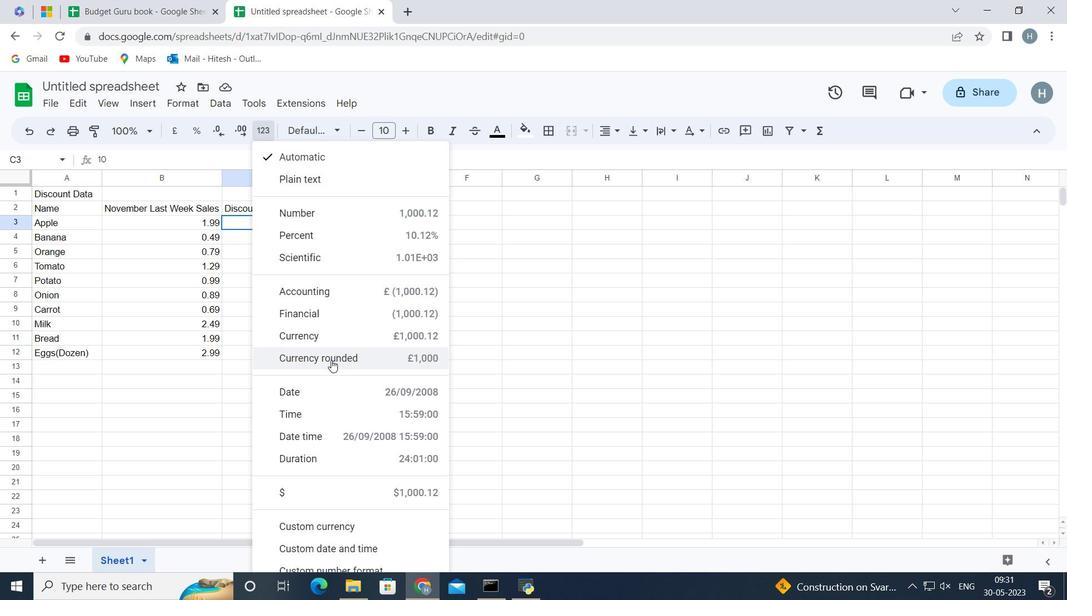 
Action: Mouse scrolled (331, 360) with delta (0, 0)
Screenshot: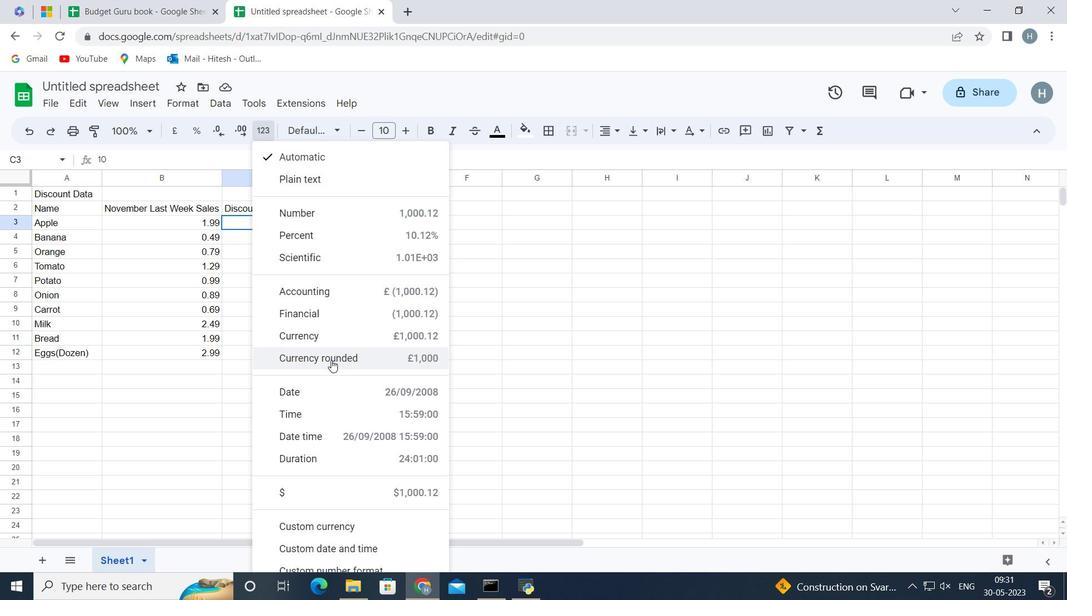 
Action: Mouse moved to (348, 523)
Screenshot: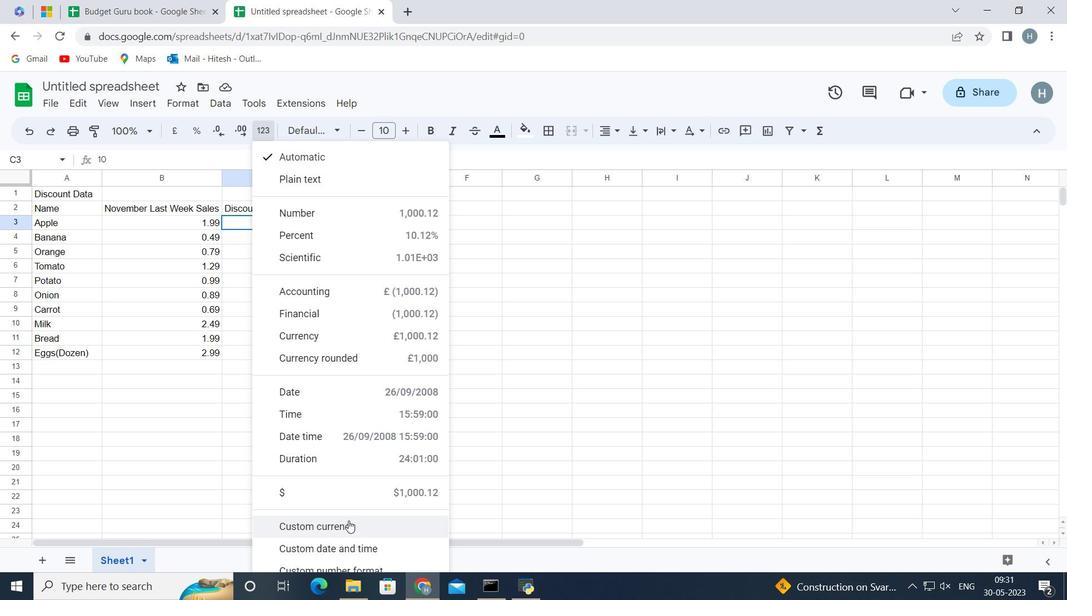 
Action: Mouse pressed left at (348, 523)
Screenshot: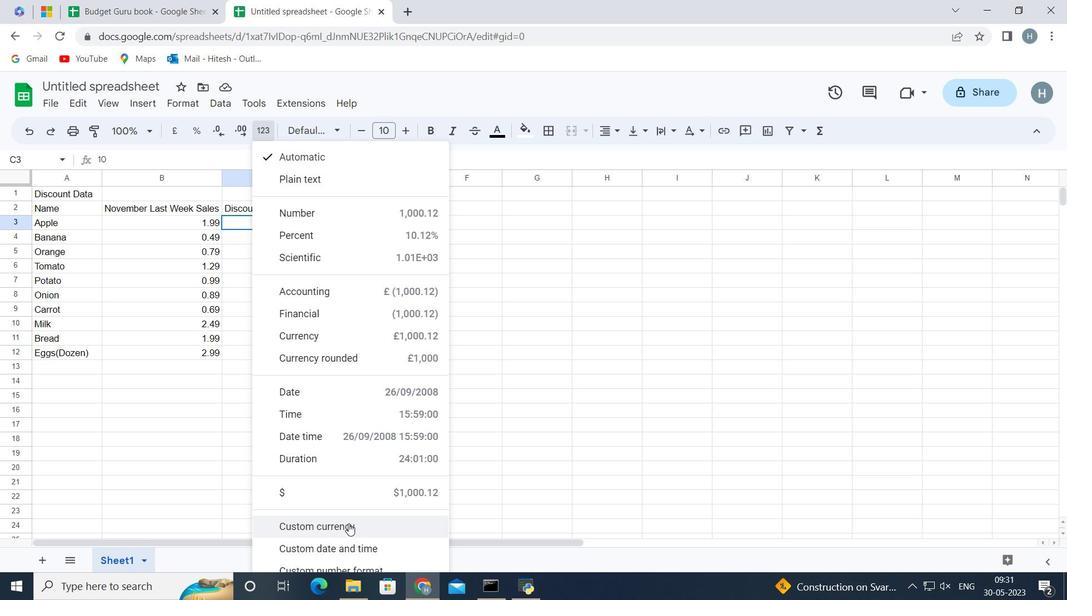 
Action: Mouse moved to (475, 297)
Screenshot: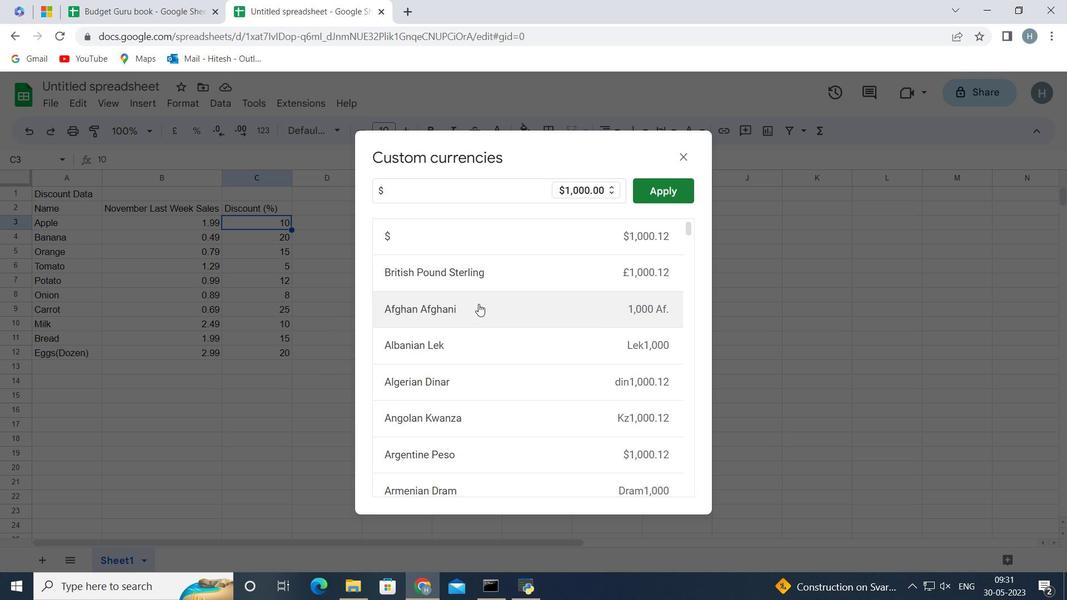 
Action: Mouse scrolled (475, 297) with delta (0, 0)
Screenshot: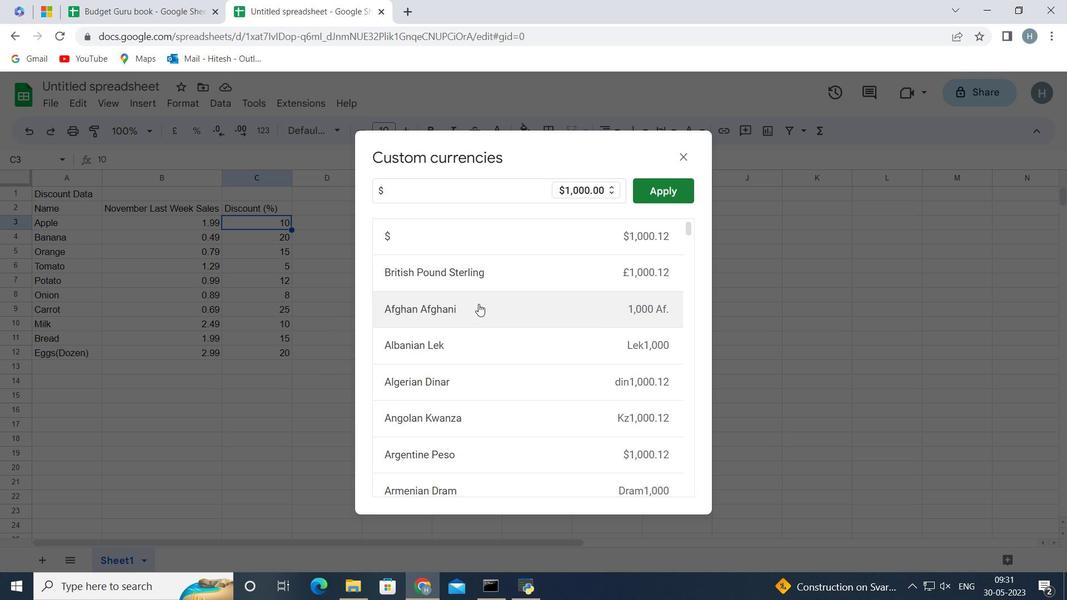 
Action: Mouse scrolled (475, 297) with delta (0, 0)
Screenshot: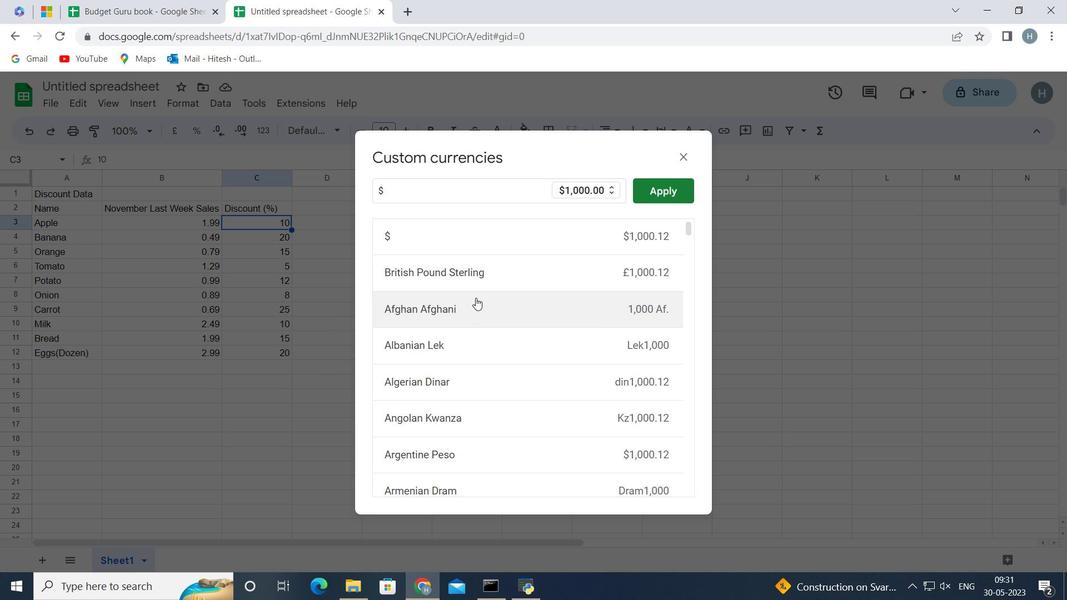 
Action: Mouse scrolled (475, 297) with delta (0, 0)
Screenshot: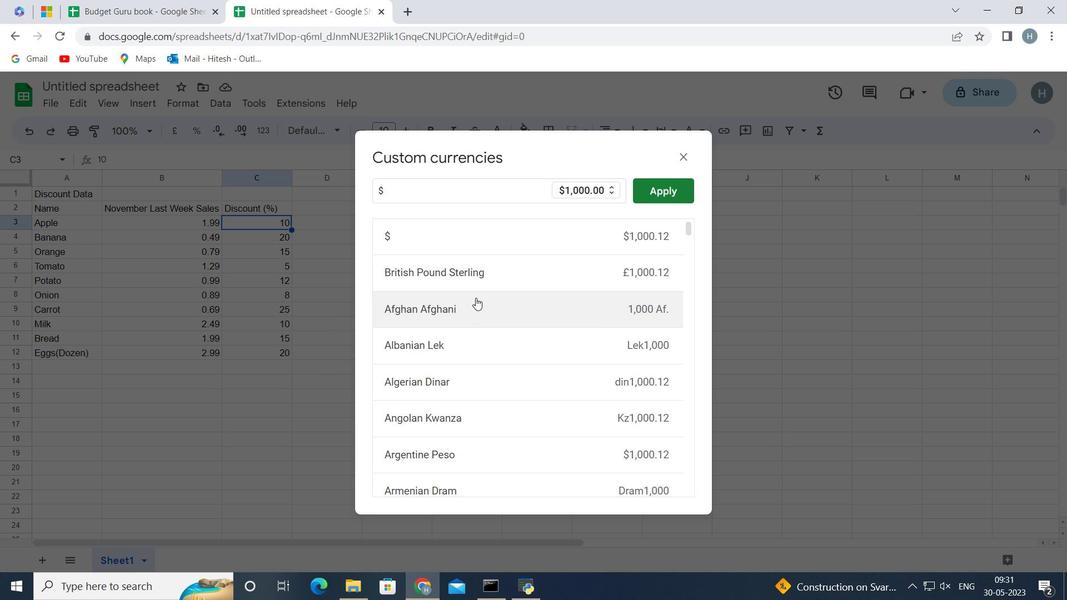 
Action: Mouse scrolled (475, 297) with delta (0, 0)
Screenshot: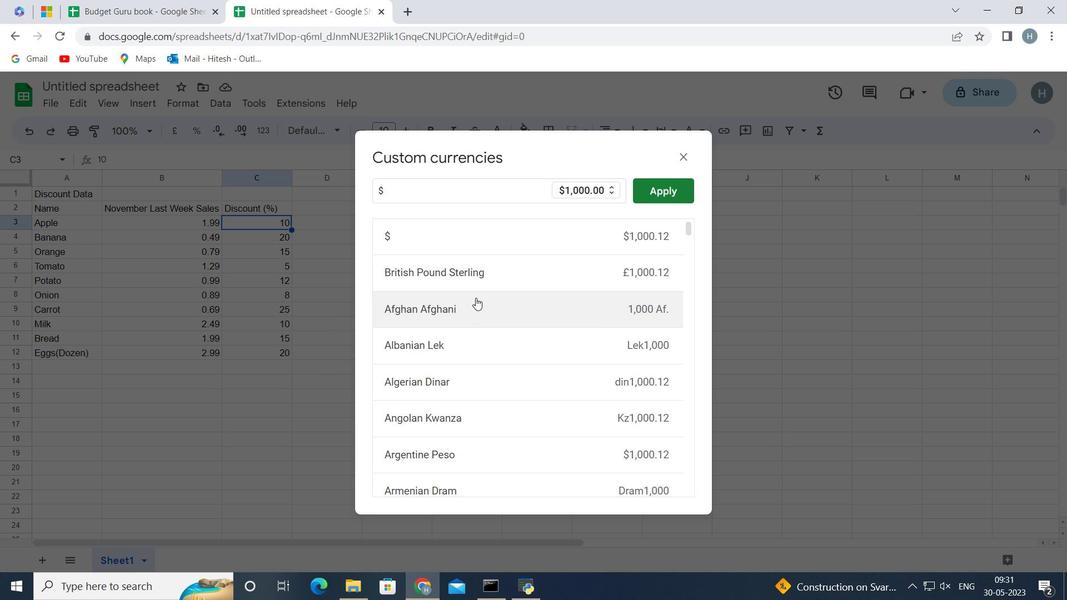 
Action: Mouse moved to (588, 244)
Screenshot: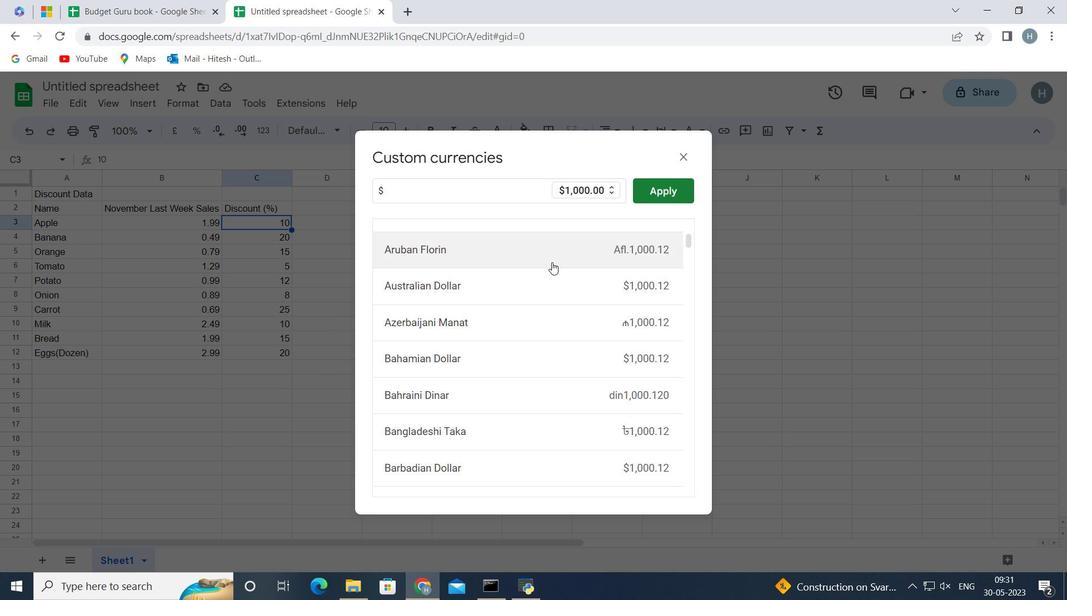 
Action: Mouse scrolled (588, 244) with delta (0, 0)
Screenshot: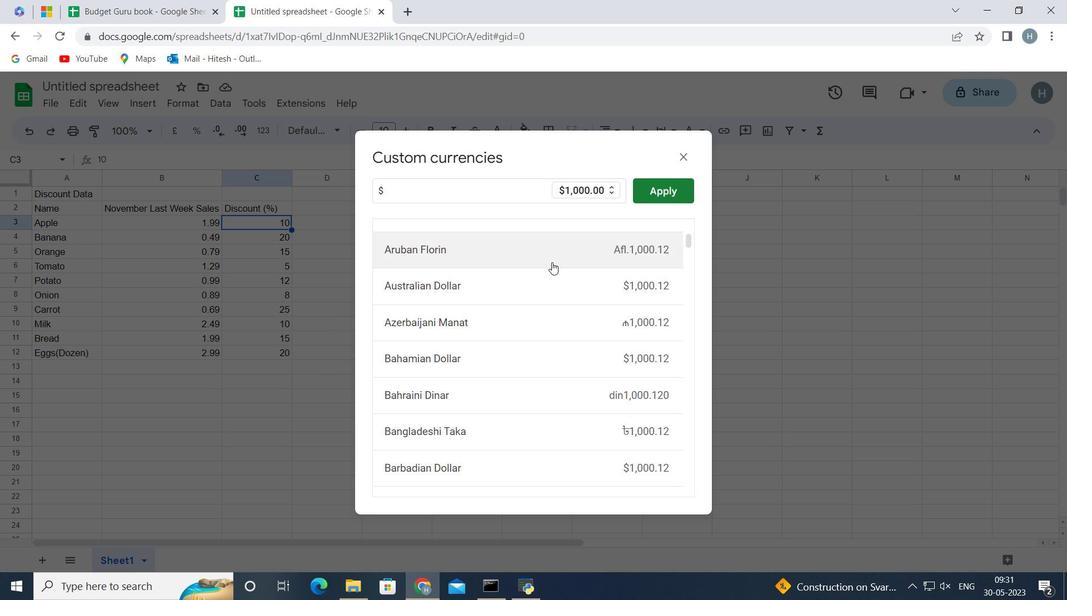 
Action: Mouse moved to (590, 242)
Screenshot: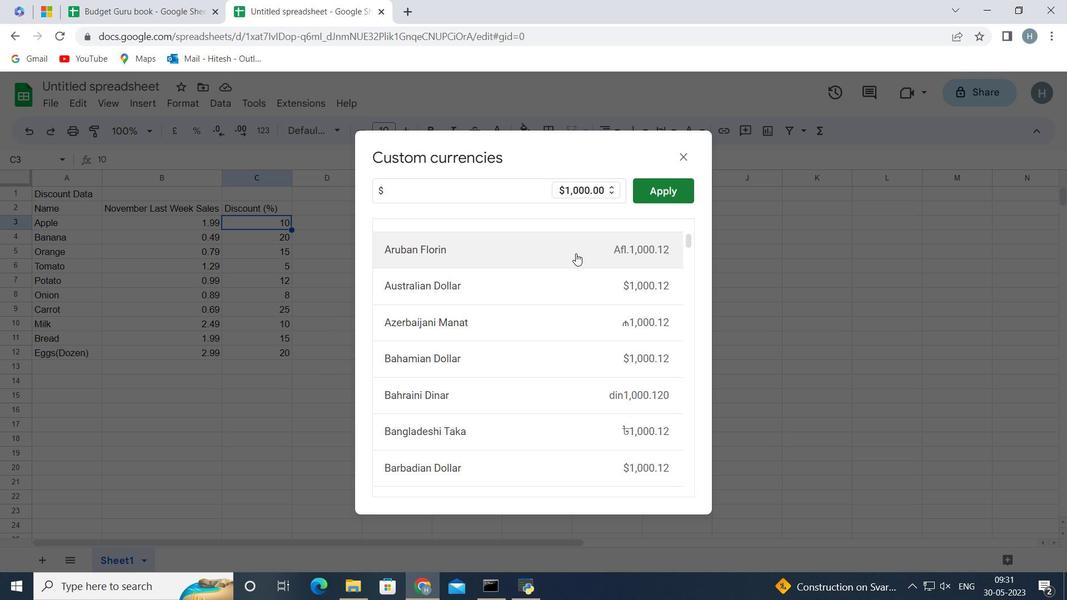 
Action: Mouse scrolled (590, 243) with delta (0, 0)
Screenshot: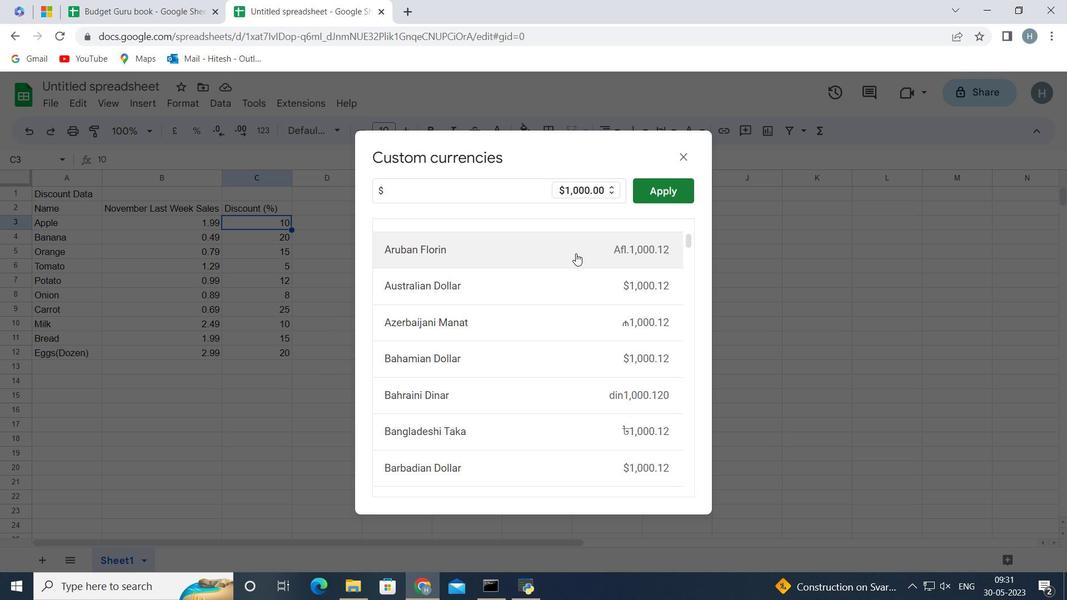 
Action: Mouse moved to (592, 241)
Screenshot: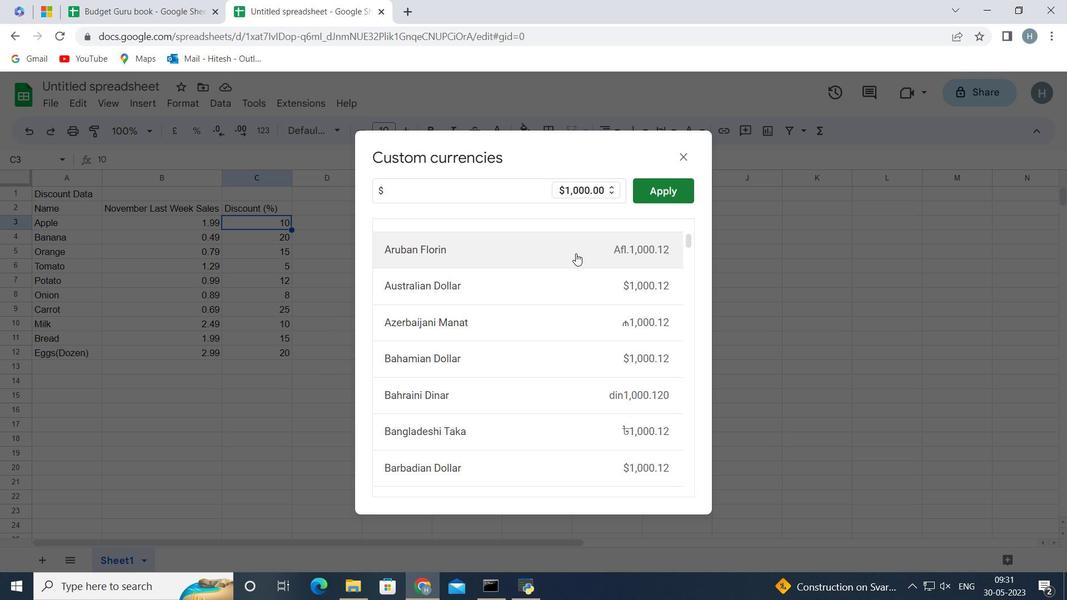 
Action: Mouse scrolled (592, 242) with delta (0, 0)
Screenshot: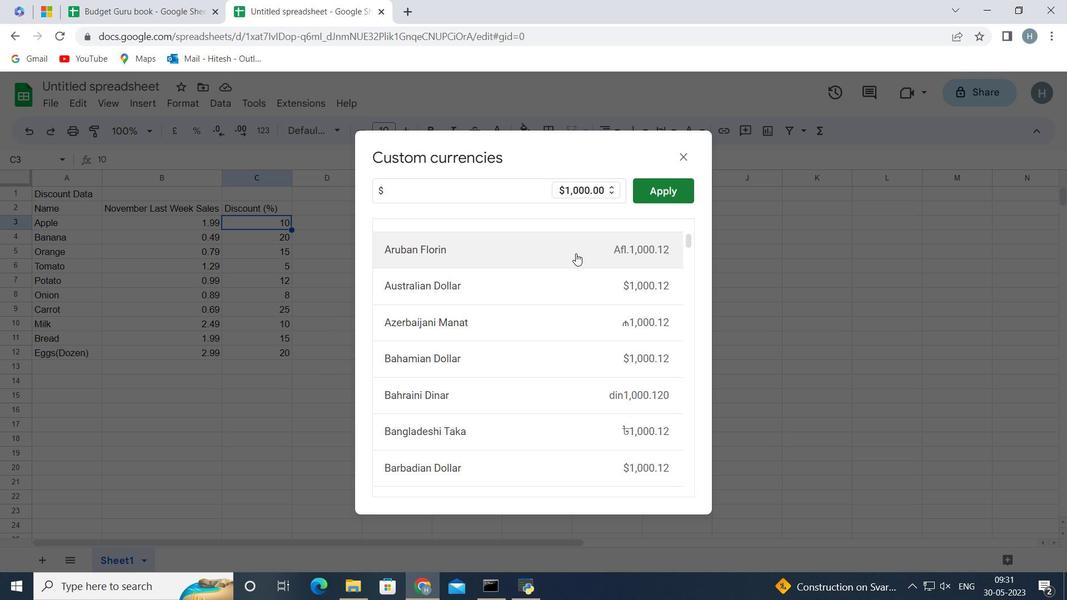
Action: Mouse scrolled (592, 242) with delta (0, 0)
Screenshot: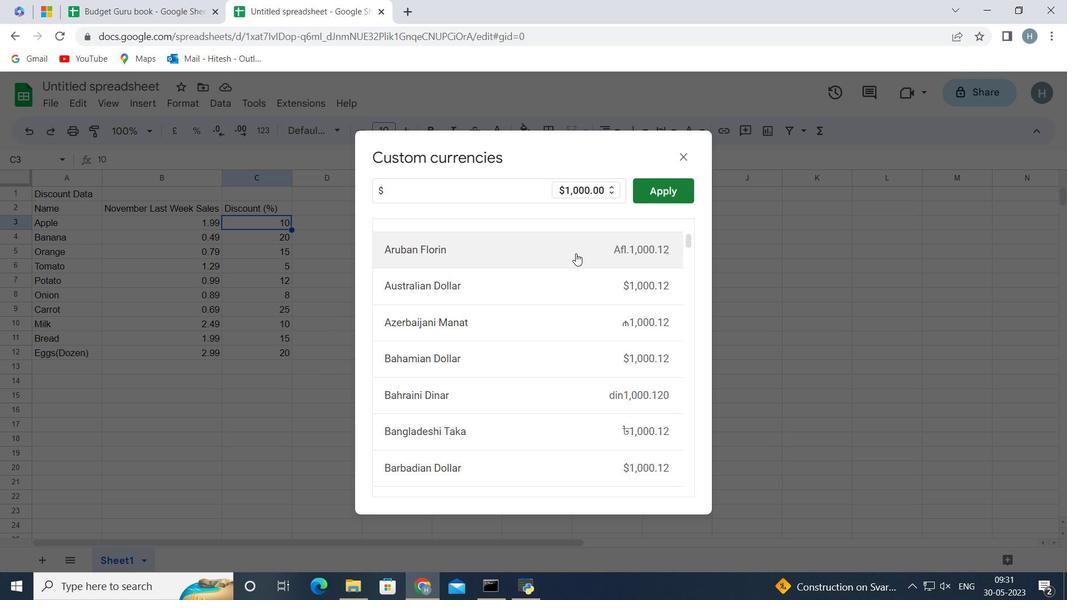 
Action: Mouse moved to (684, 158)
Screenshot: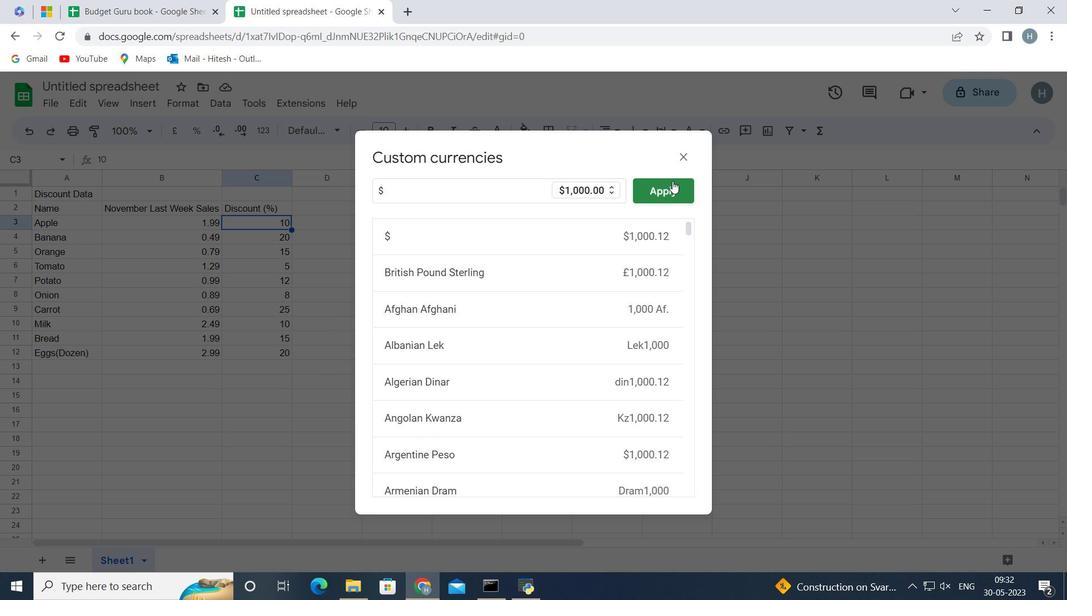 
Action: Mouse pressed left at (684, 158)
Screenshot: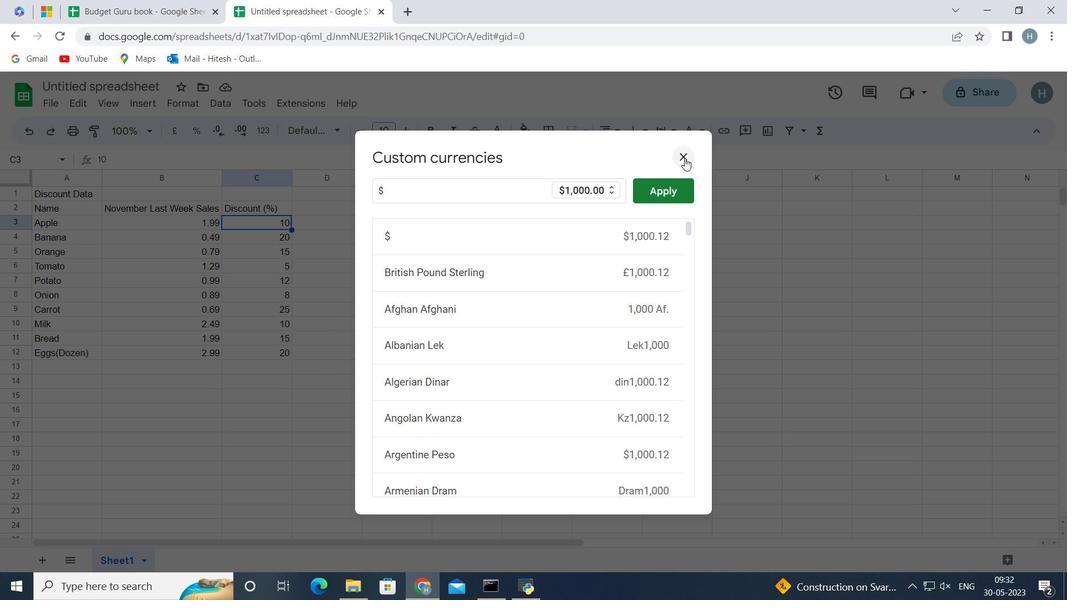
Action: Mouse moved to (189, 127)
Screenshot: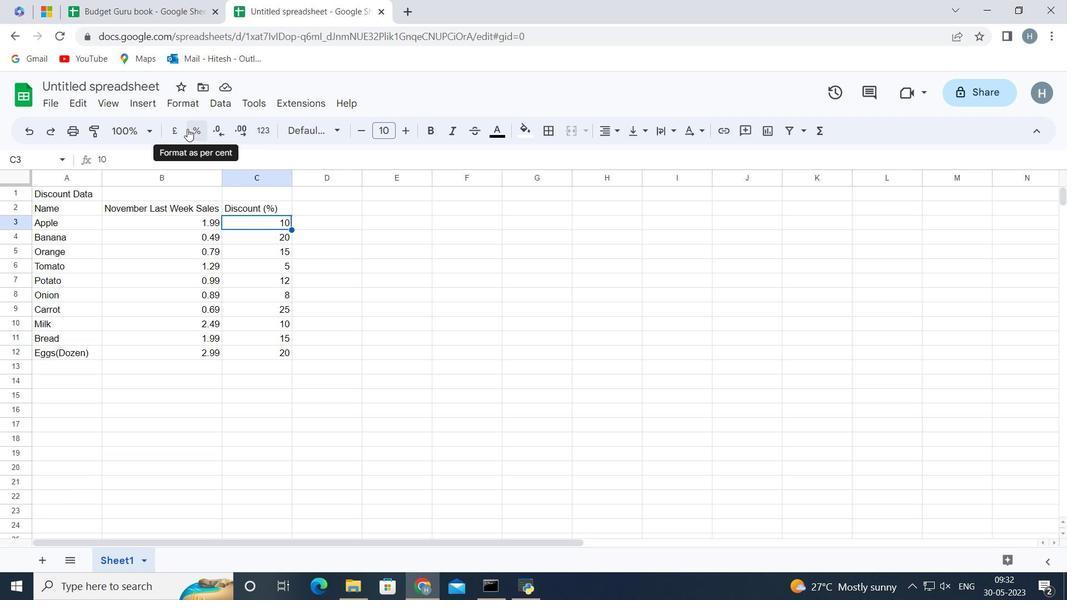 
Action: Mouse pressed left at (189, 127)
Screenshot: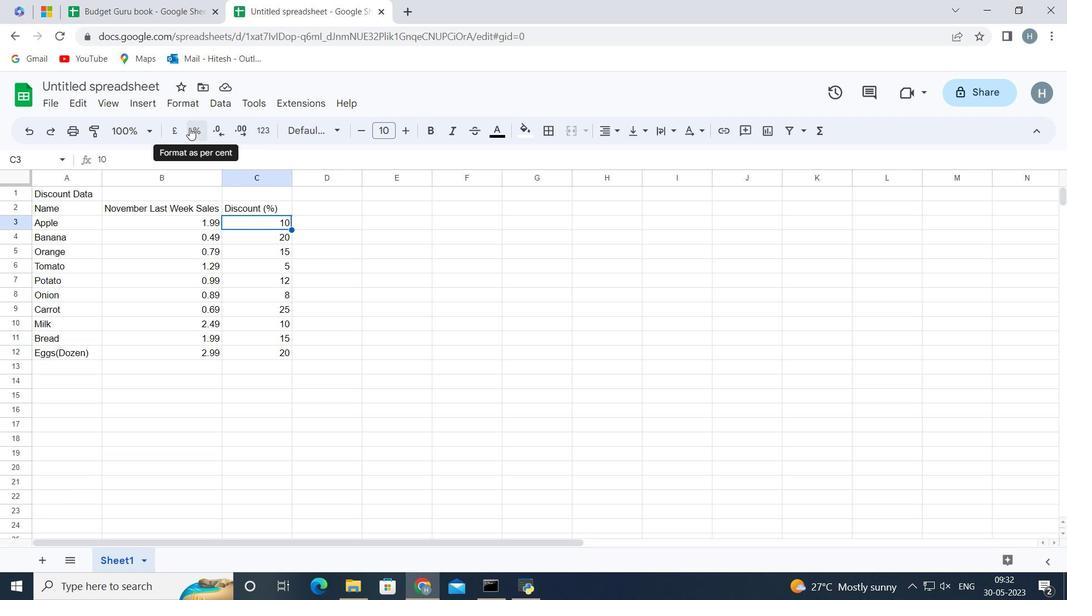 
Action: Mouse moved to (190, 127)
Screenshot: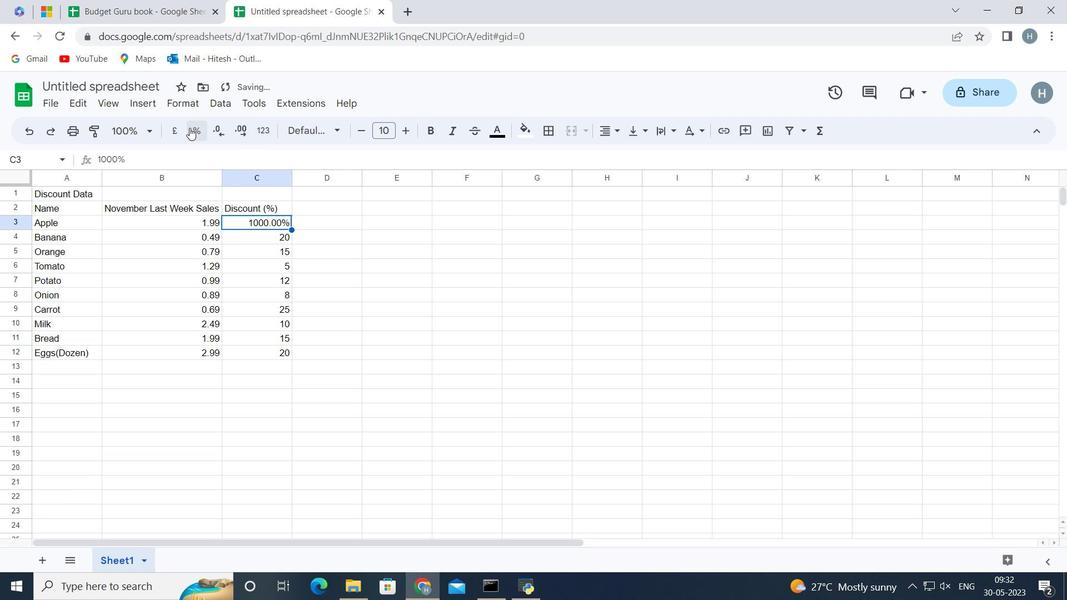 
Action: Key pressed ctrl+Z
Screenshot: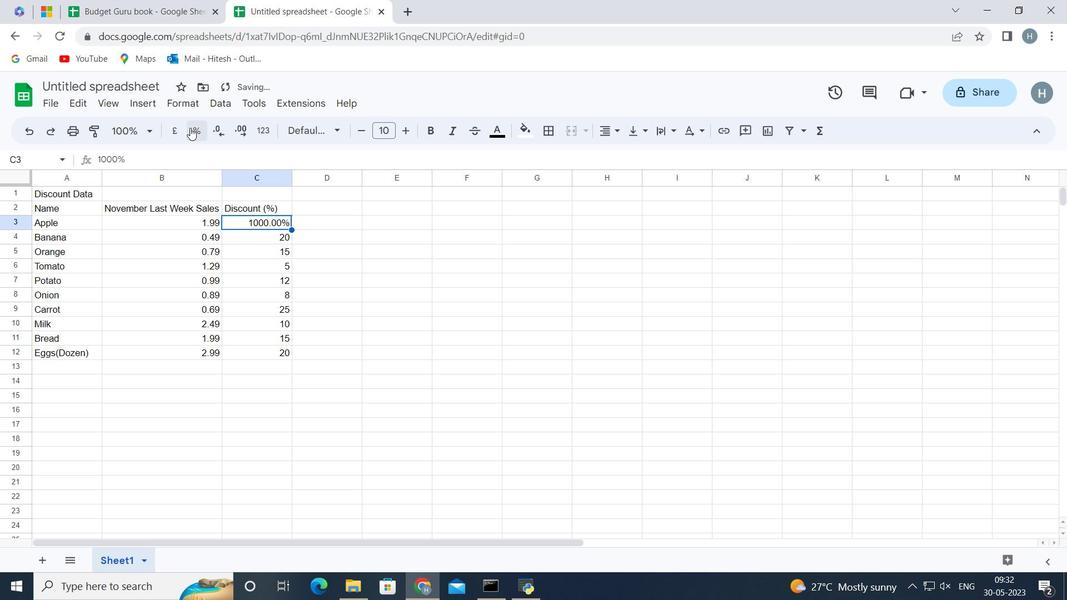 
Action: Mouse moved to (267, 129)
Screenshot: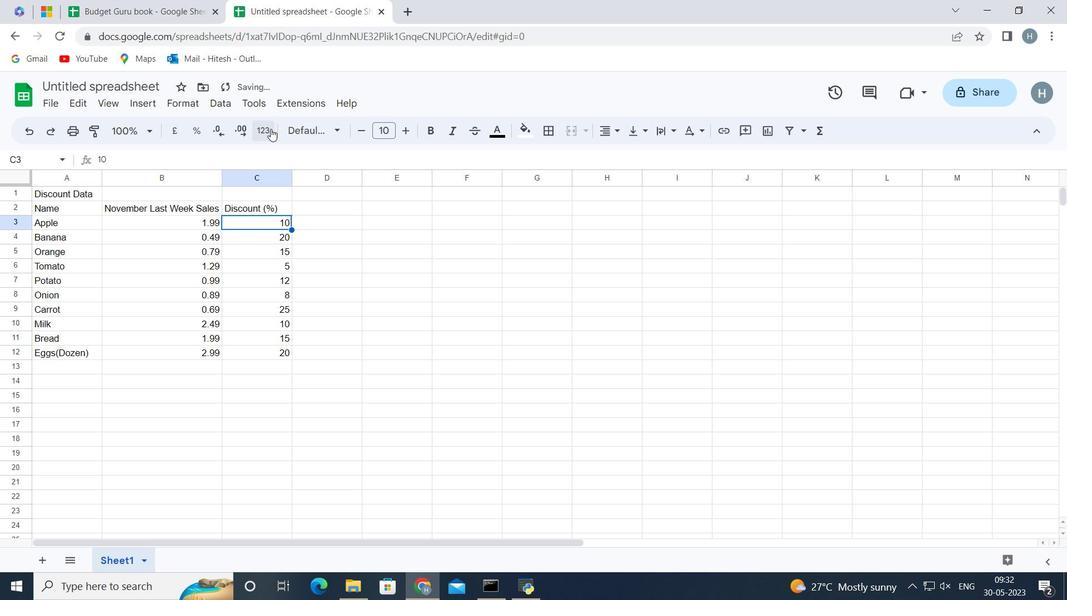 
Action: Mouse pressed left at (267, 129)
Screenshot: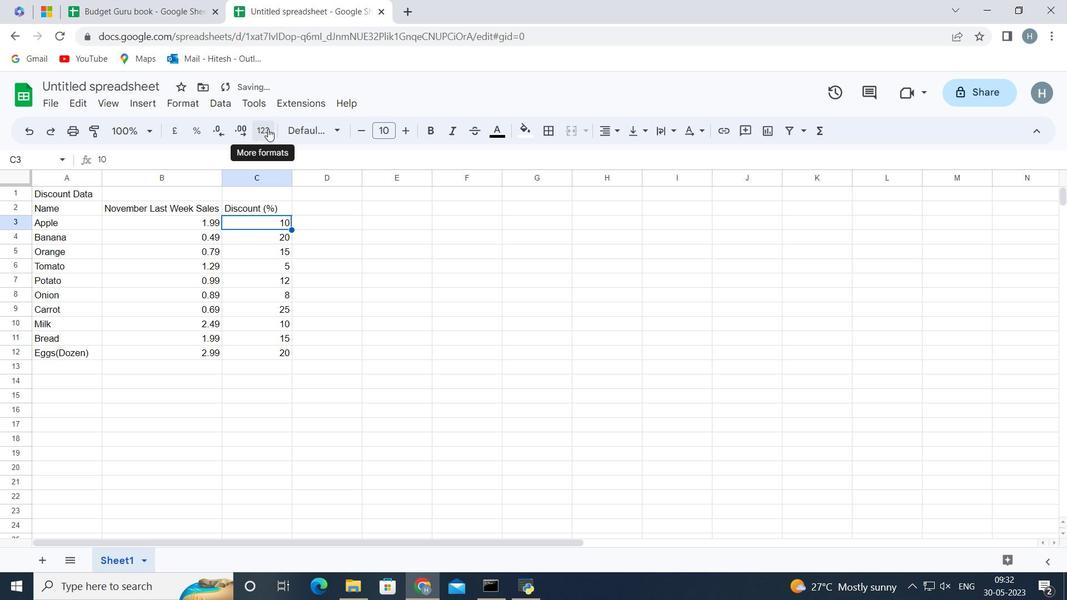 
Action: Mouse moved to (339, 232)
Screenshot: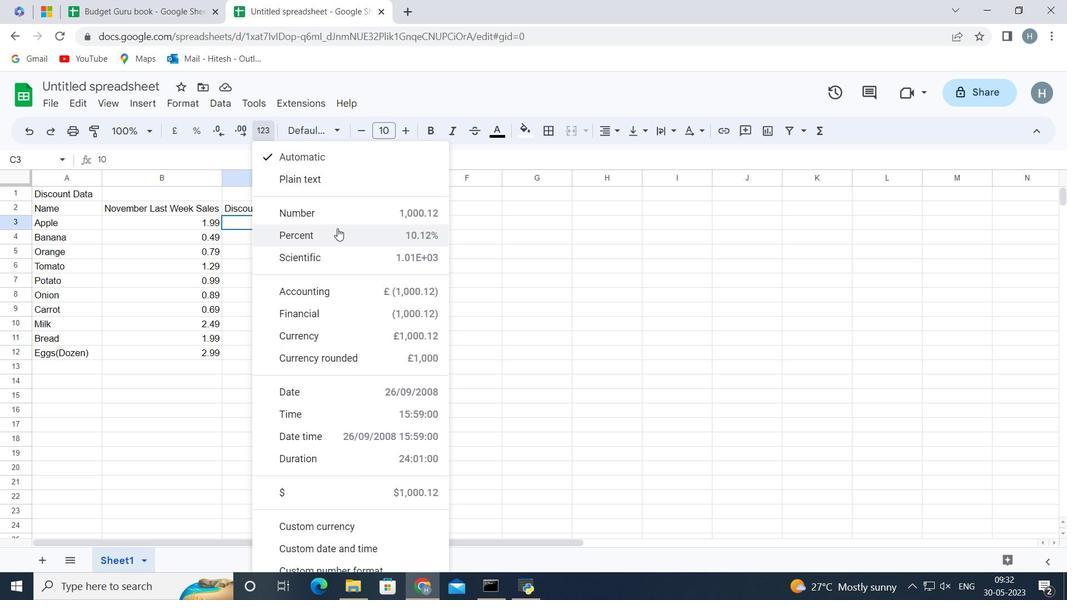 
Action: Mouse pressed left at (339, 232)
Screenshot: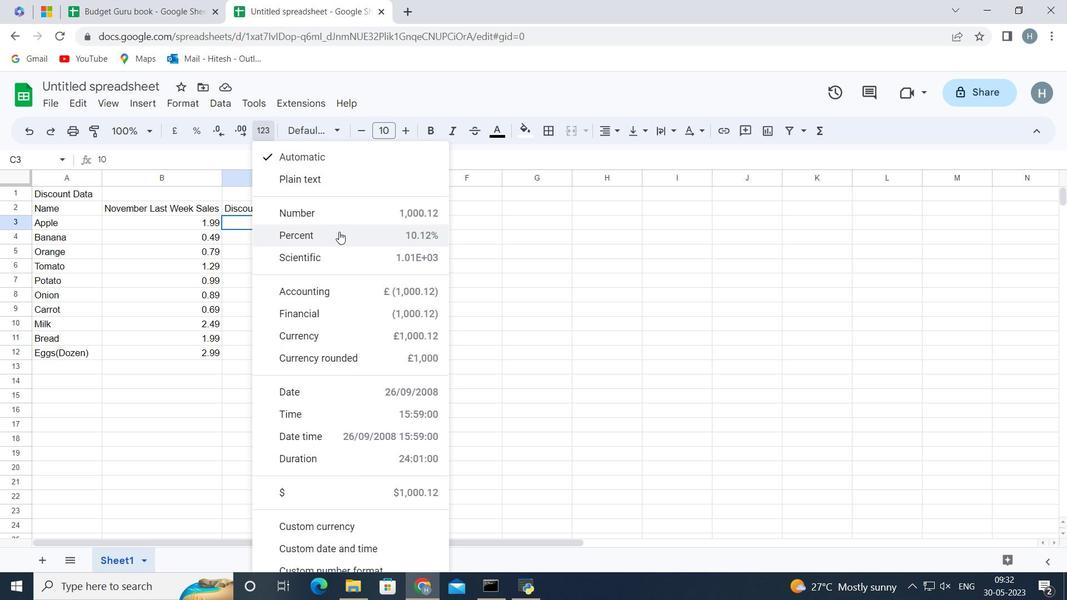 
Action: Mouse moved to (249, 173)
Screenshot: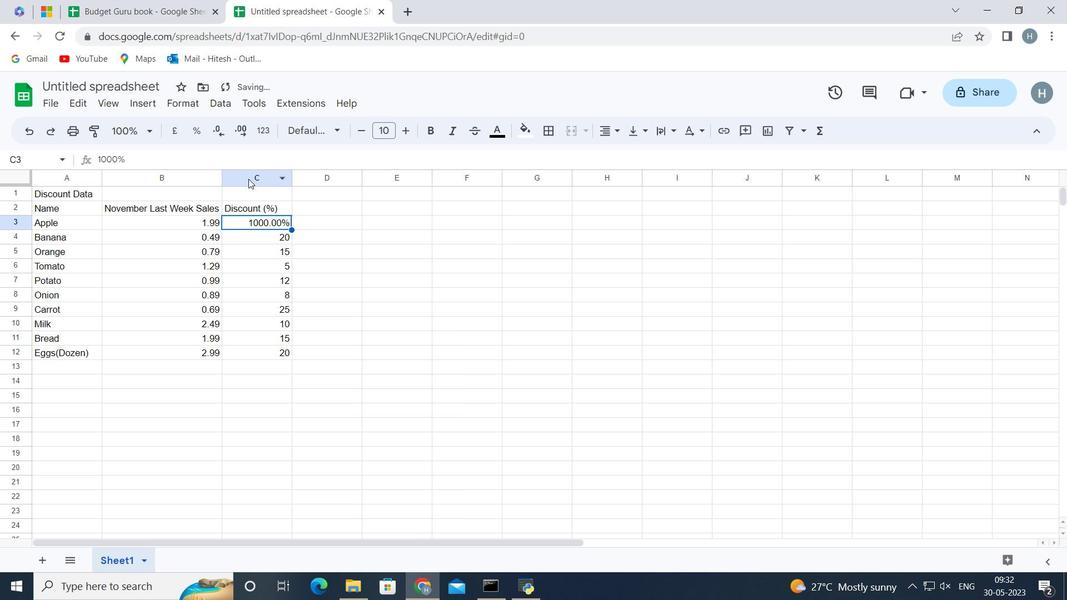 
Action: Key pressed ctrl+Z
Screenshot: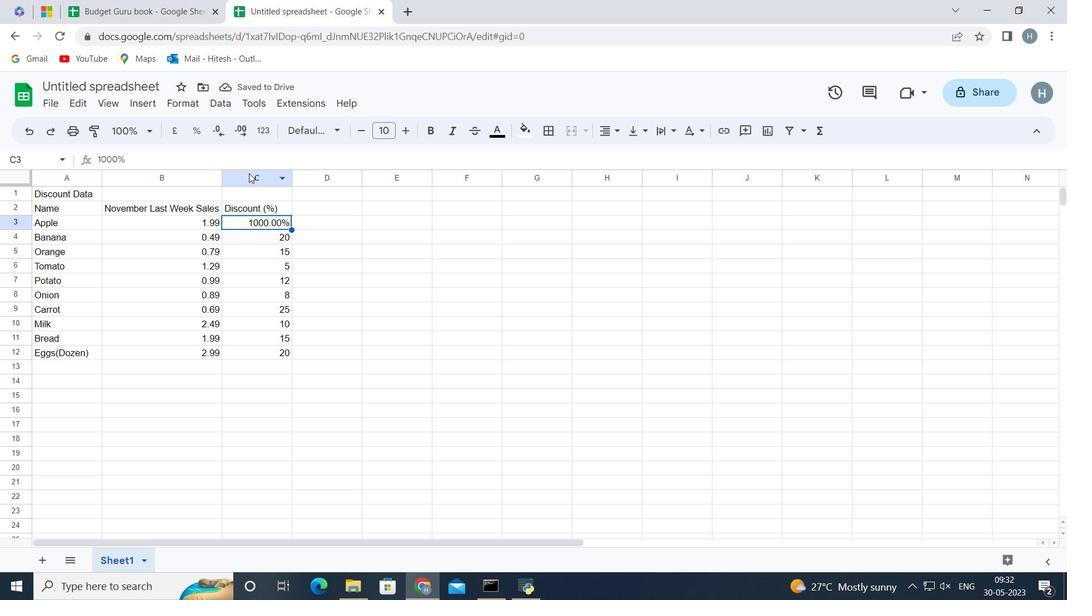 
Action: Mouse moved to (275, 438)
Screenshot: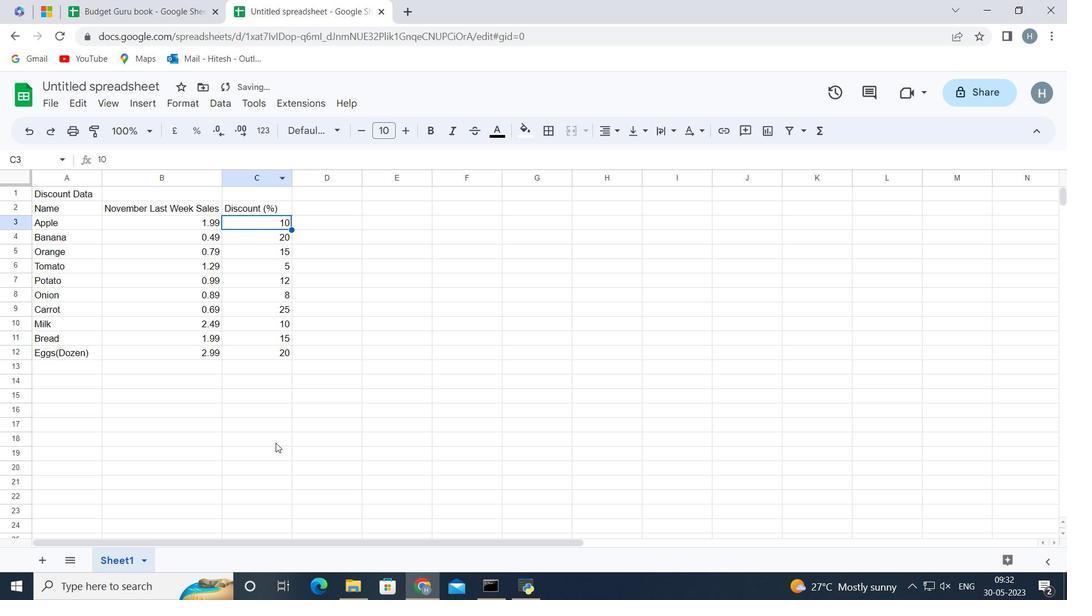 
Action: Mouse pressed left at (275, 438)
Screenshot: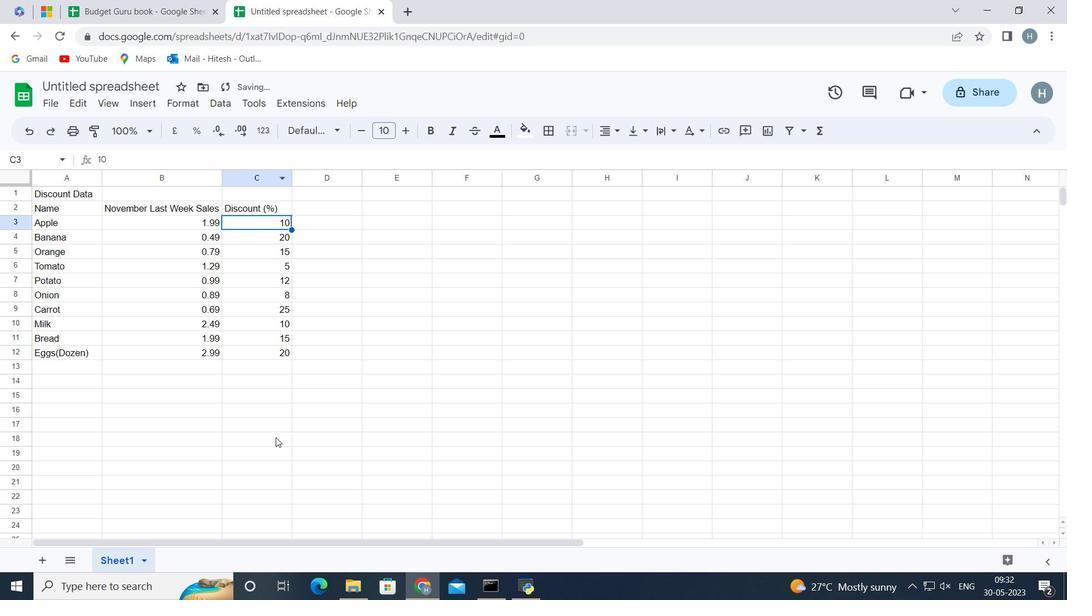 
Action: Mouse moved to (274, 222)
Screenshot: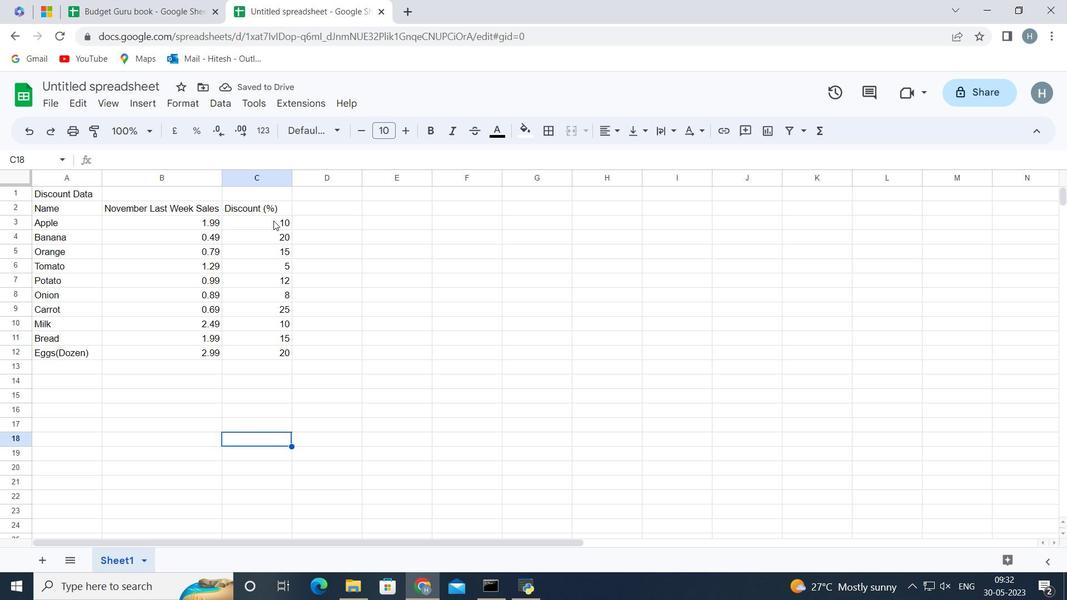 
Action: Mouse pressed left at (274, 222)
Screenshot: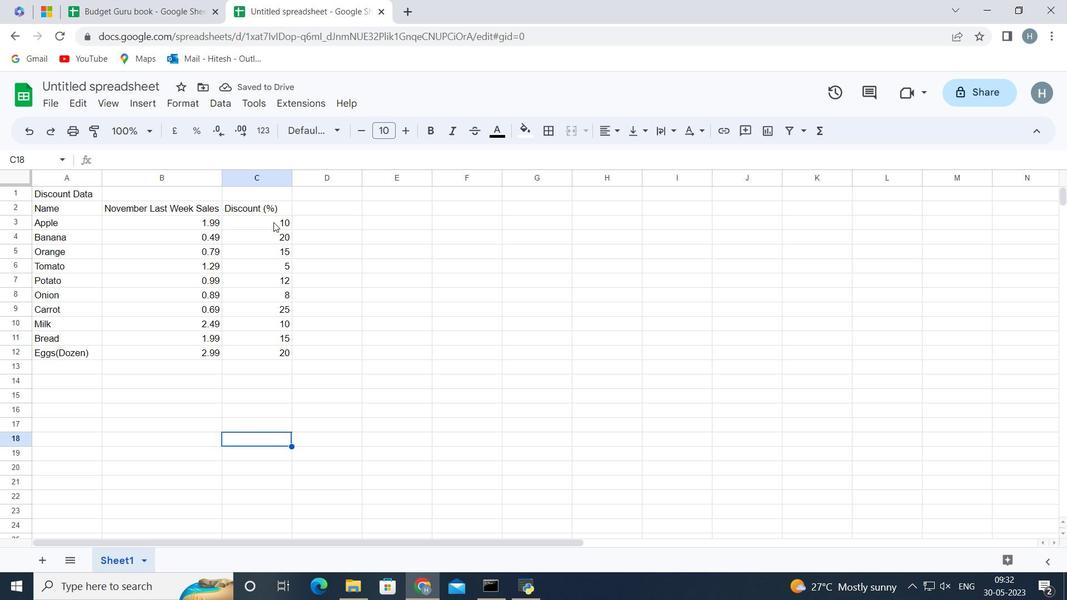 
Action: Mouse moved to (133, 159)
Screenshot: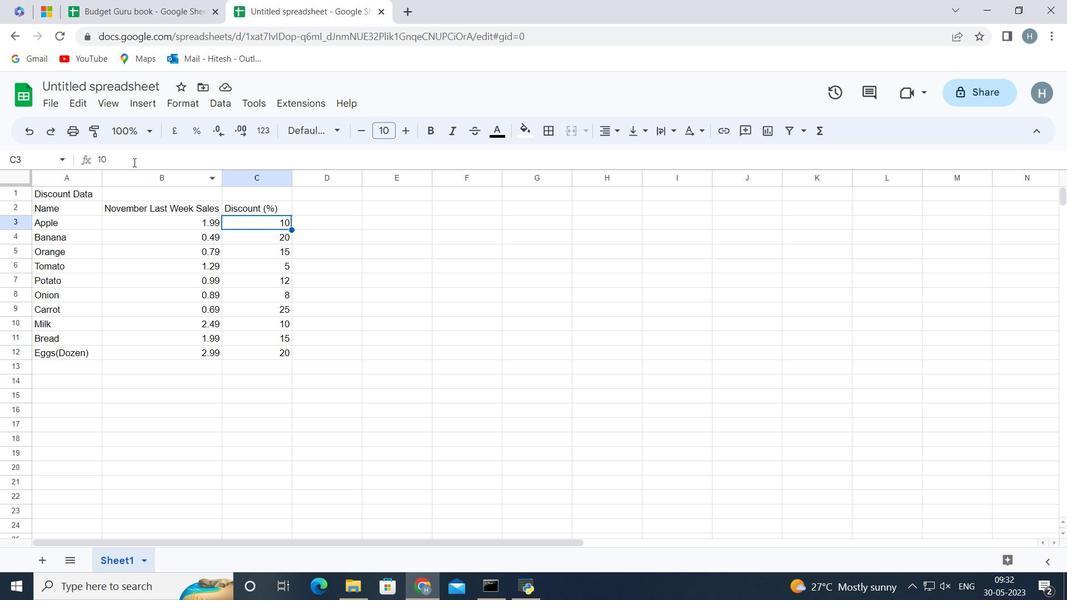 
Action: Mouse pressed left at (133, 159)
Screenshot: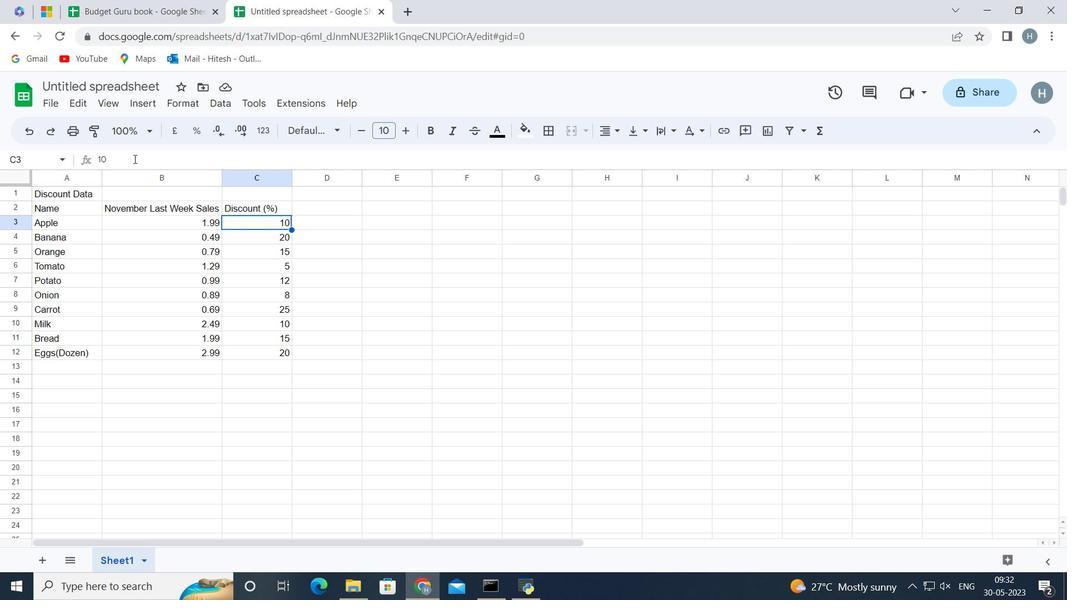 
Action: Key pressed <Key.shift><Key.shift>%<Key.enter>
Screenshot: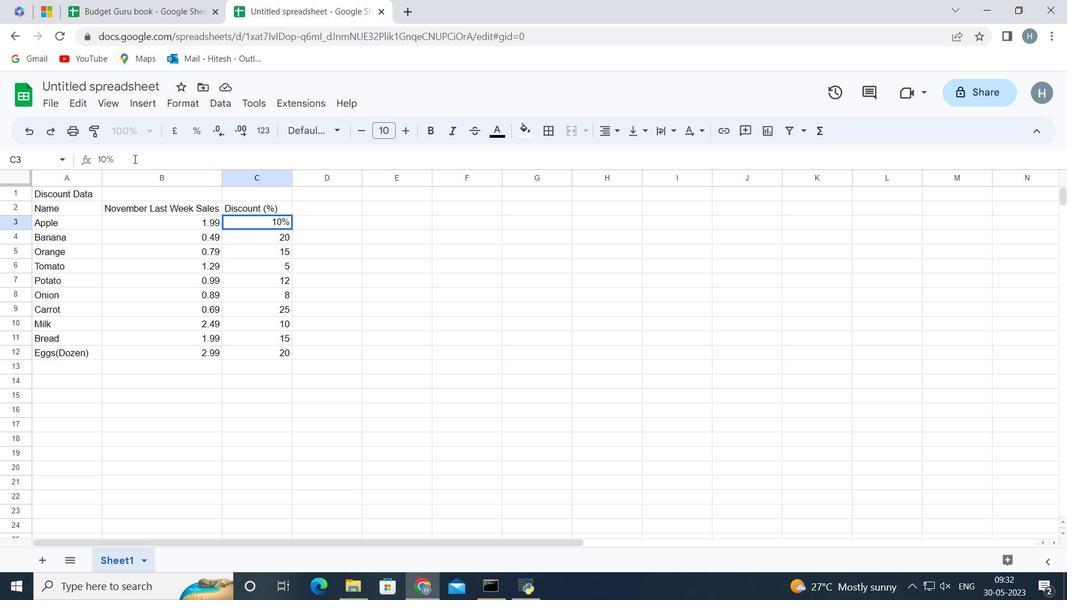 
Action: Mouse moved to (239, 219)
Screenshot: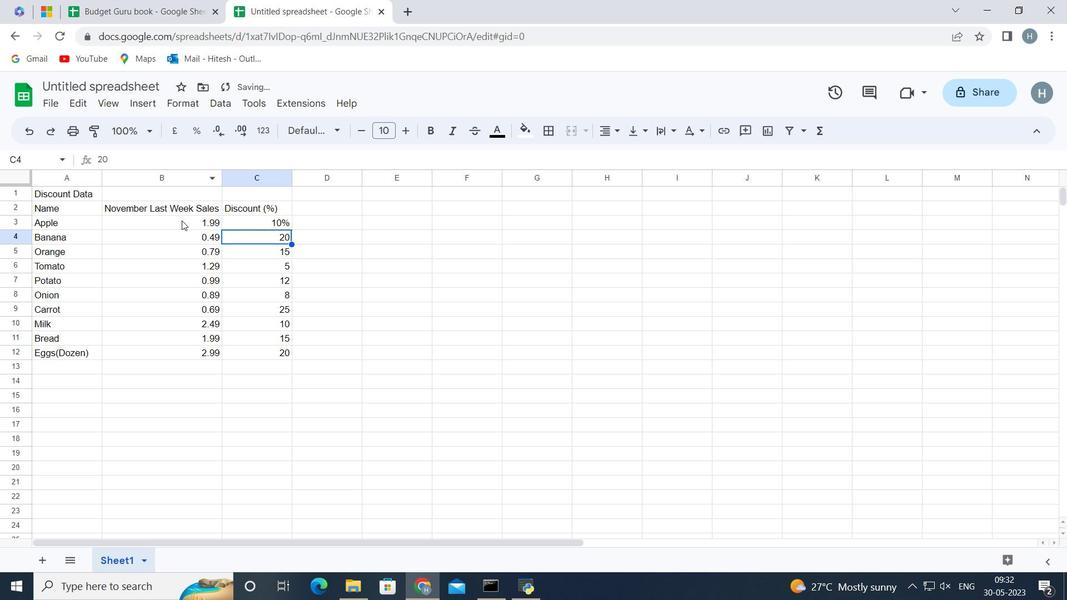 
Action: Mouse pressed left at (239, 219)
Screenshot: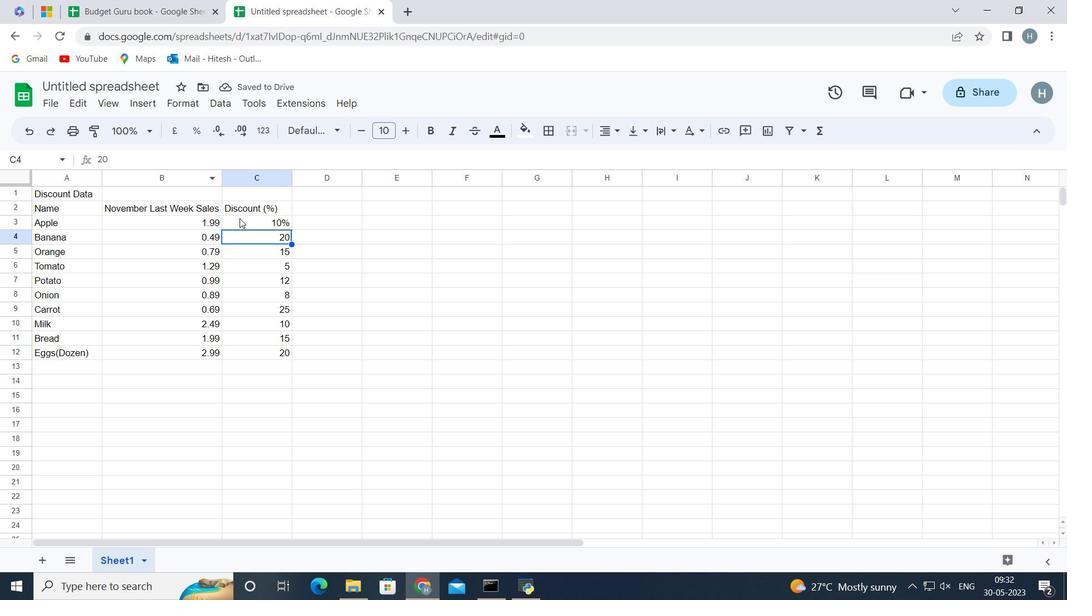 
Action: Mouse moved to (179, 151)
Screenshot: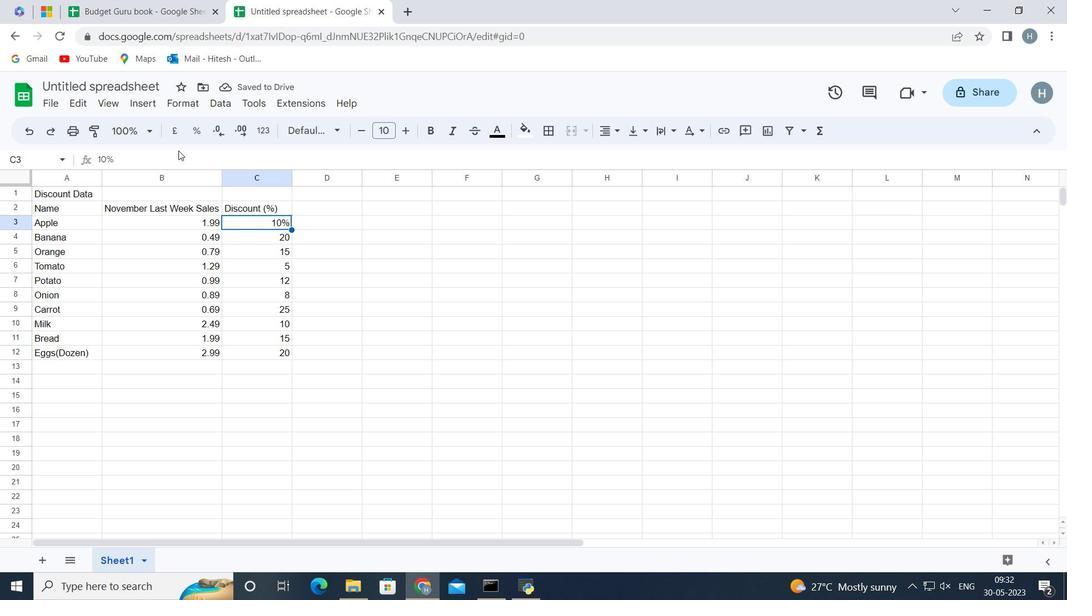 
Action: Mouse pressed left at (179, 151)
Screenshot: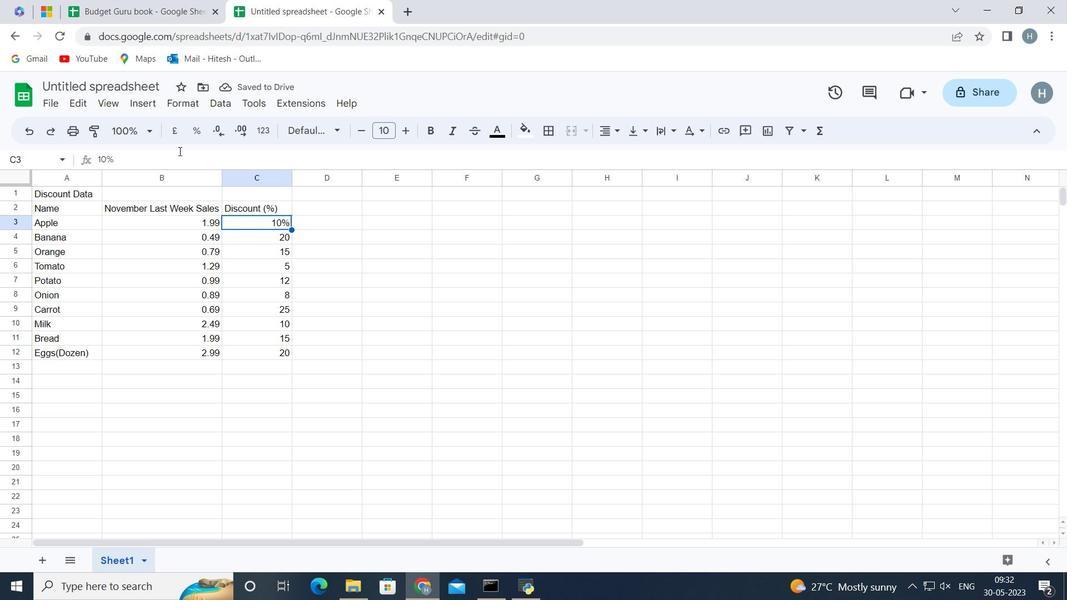 
Action: Key pressed <Key.backspace>
Screenshot: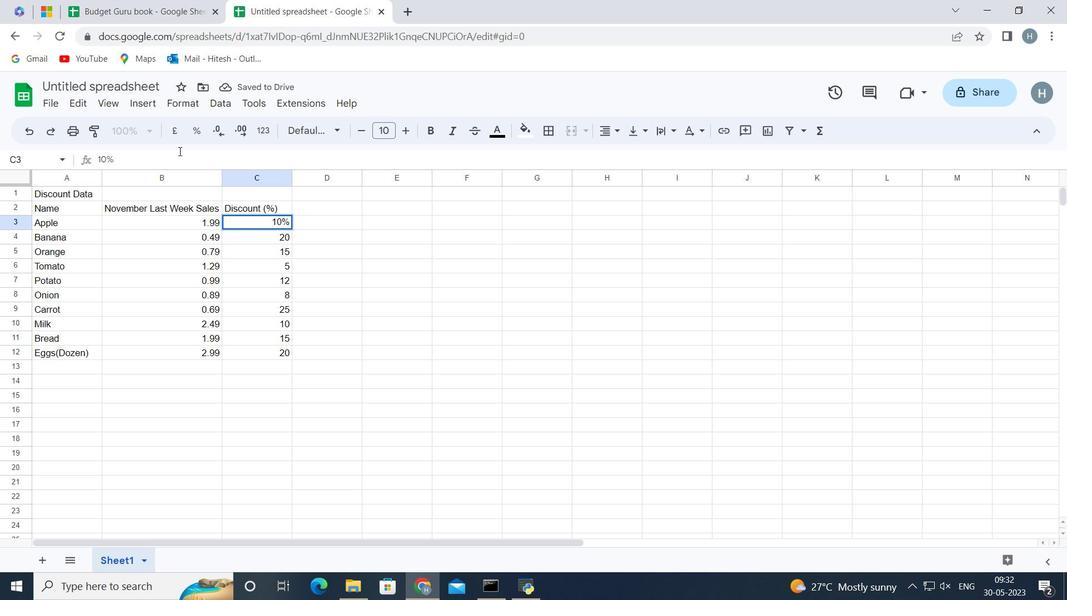 
Action: Mouse moved to (272, 370)
Screenshot: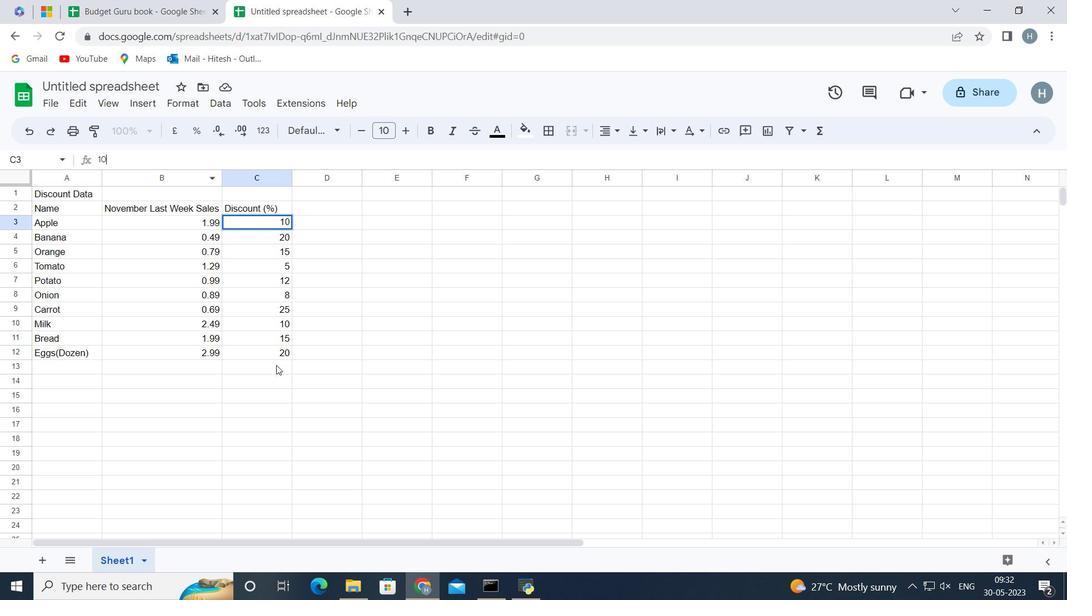 
Action: Mouse pressed left at (272, 370)
Screenshot: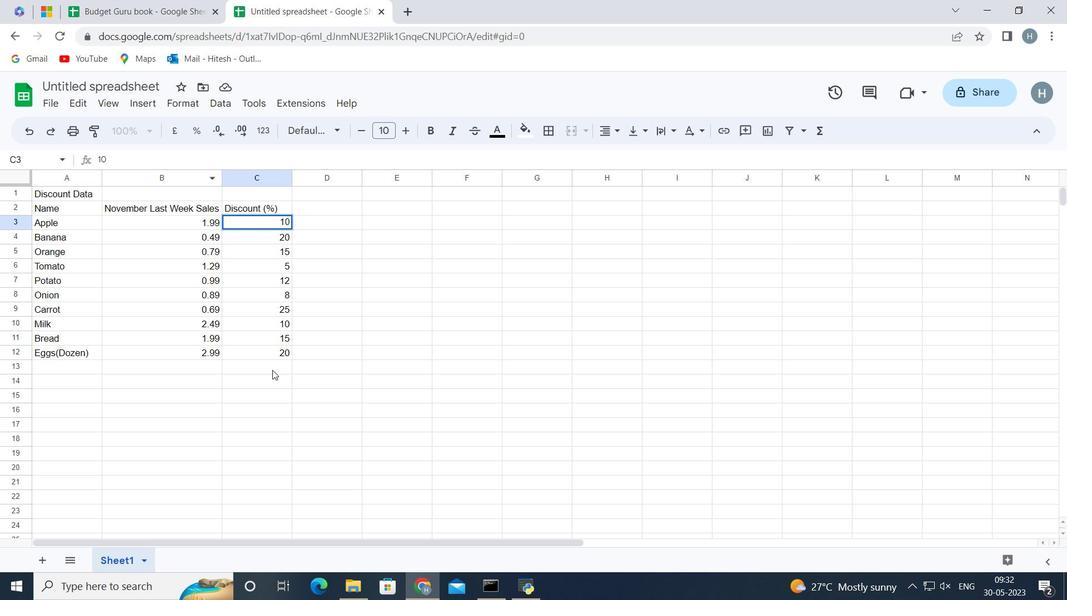 
Action: Mouse moved to (269, 387)
Screenshot: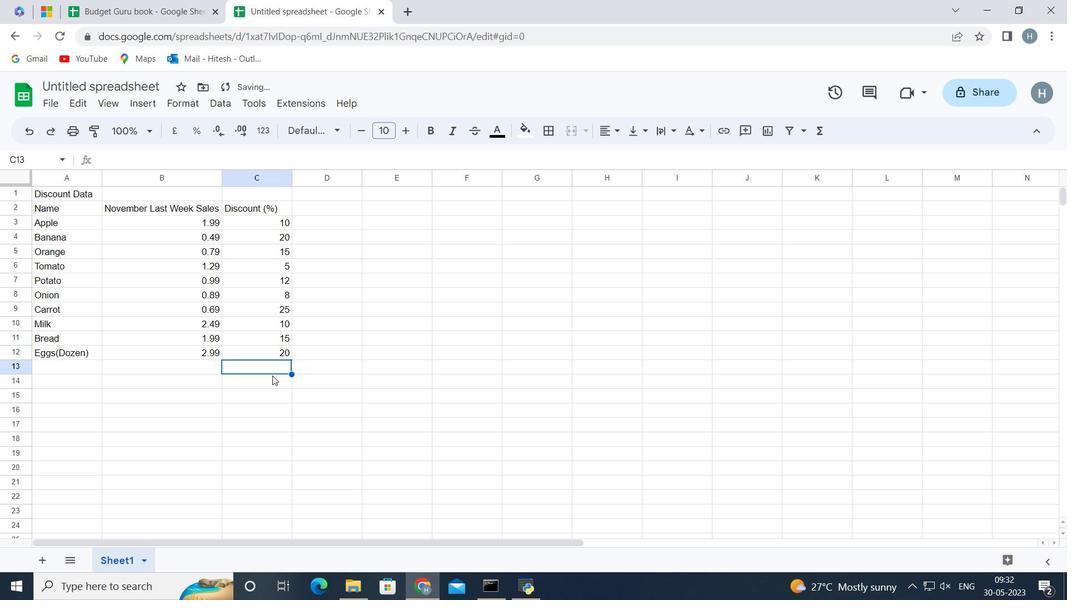 
Action: Mouse pressed left at (269, 387)
Screenshot: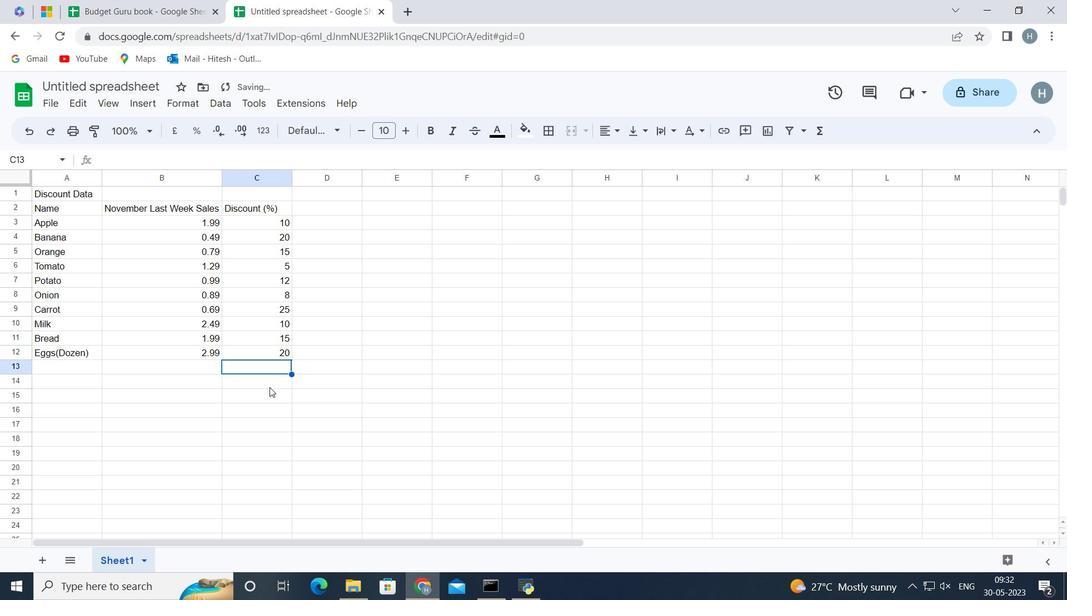 
Action: Mouse moved to (348, 363)
Screenshot: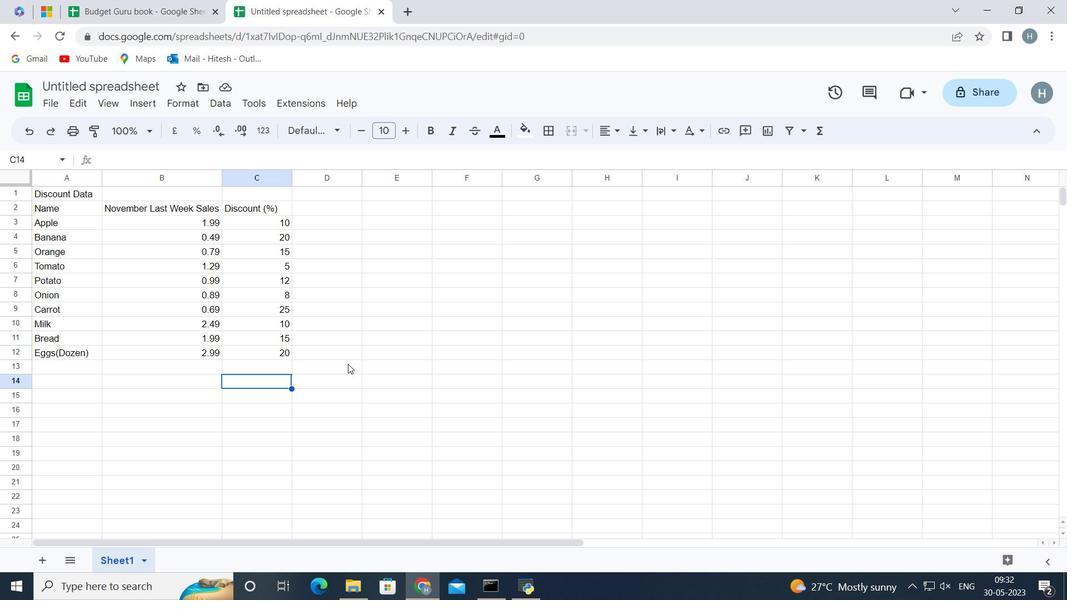 
Action: Mouse pressed left at (348, 363)
Screenshot: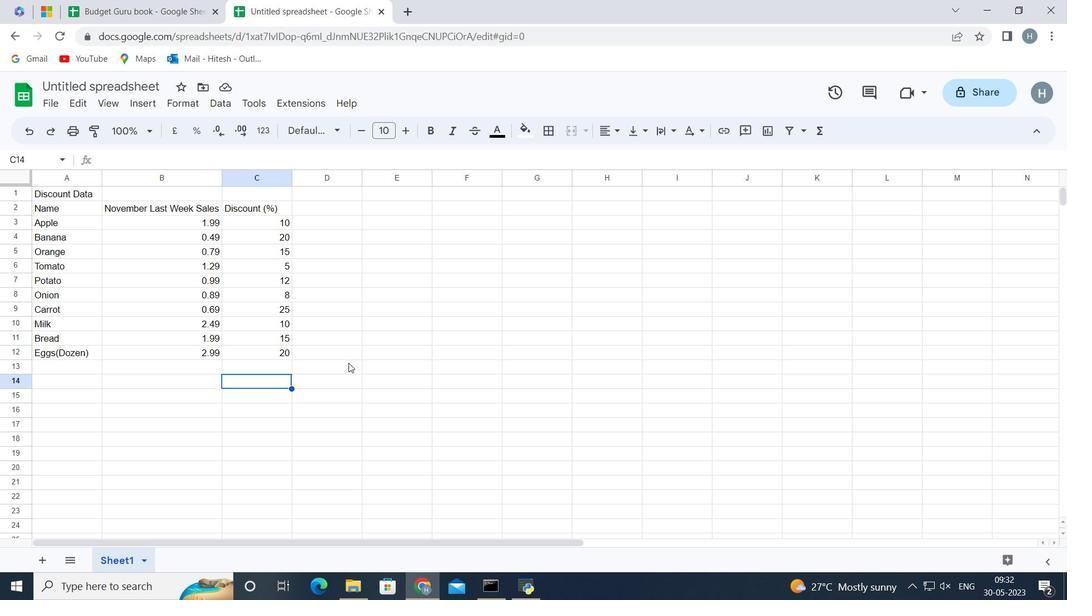 
Action: Mouse moved to (77, 84)
Screenshot: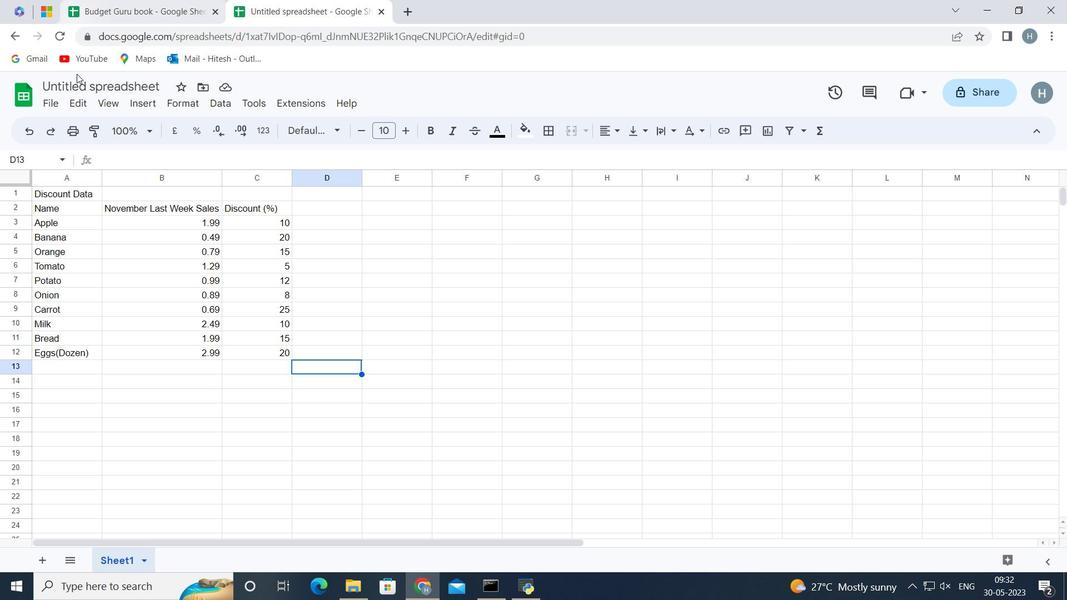
Action: Mouse pressed left at (77, 84)
Screenshot: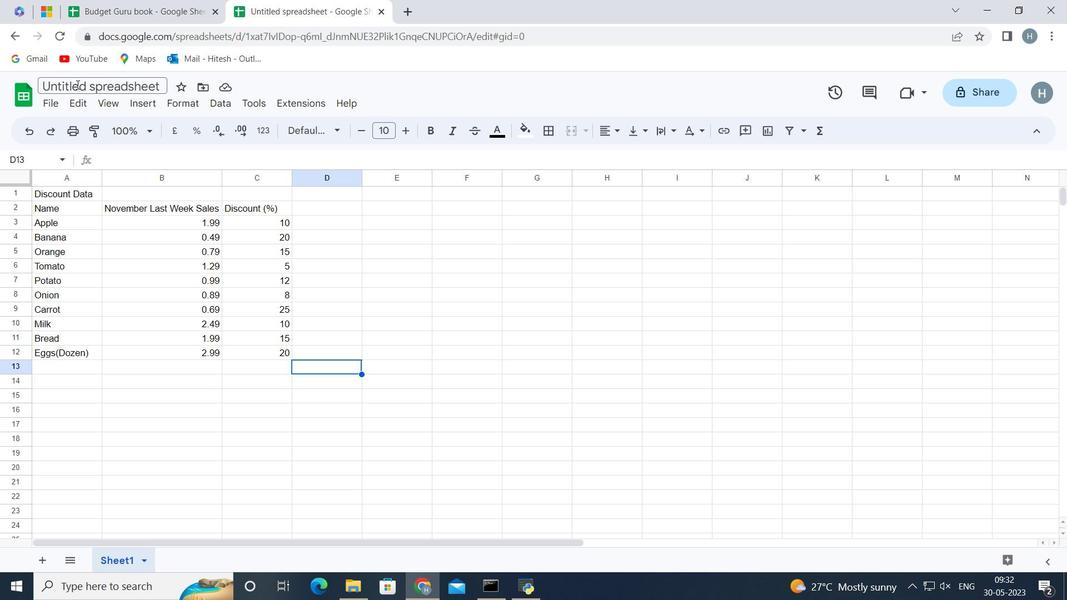 
Action: Mouse moved to (125, 103)
Screenshot: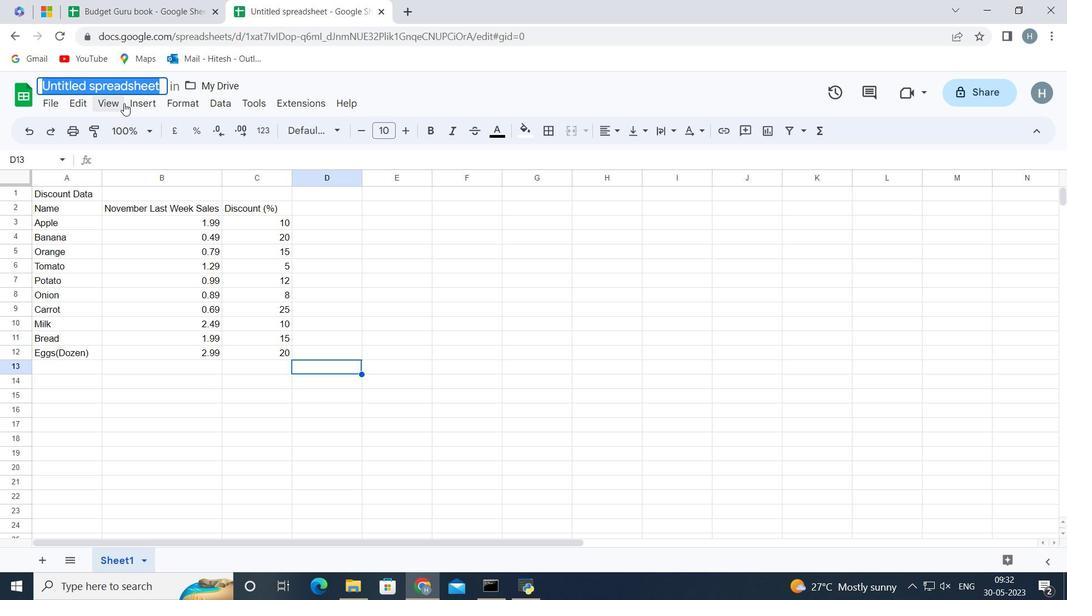 
Action: Key pressed <Key.backspace>analysis<Key.shift>Sales<Key.space><Key.shift>Y<Key.backspace>Trends<Key.shift_r>_2022<Key.enter>
Screenshot: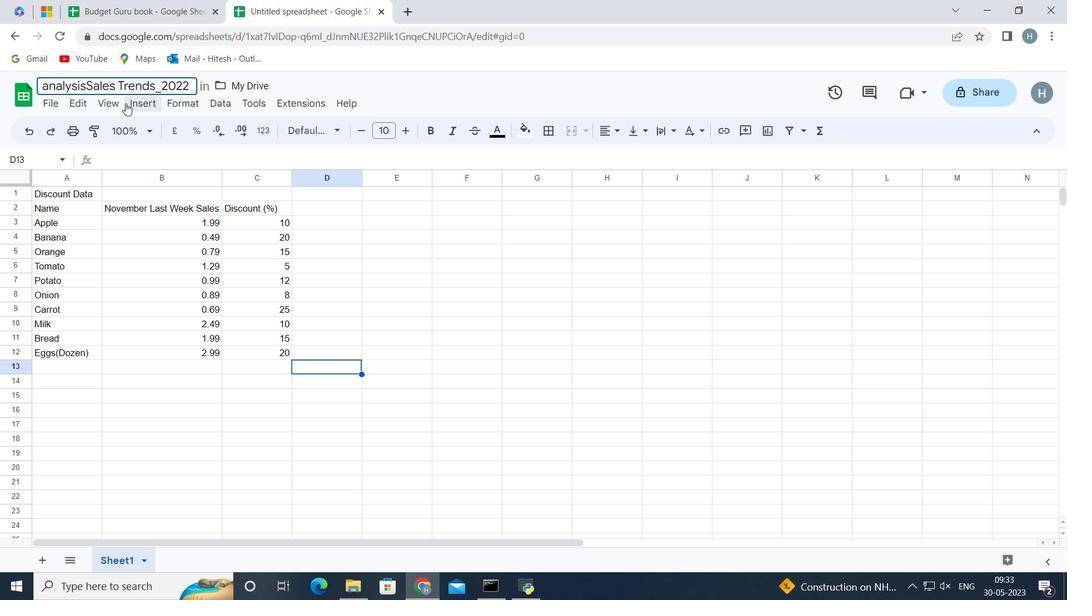 
Action: Mouse moved to (240, 431)
Screenshot: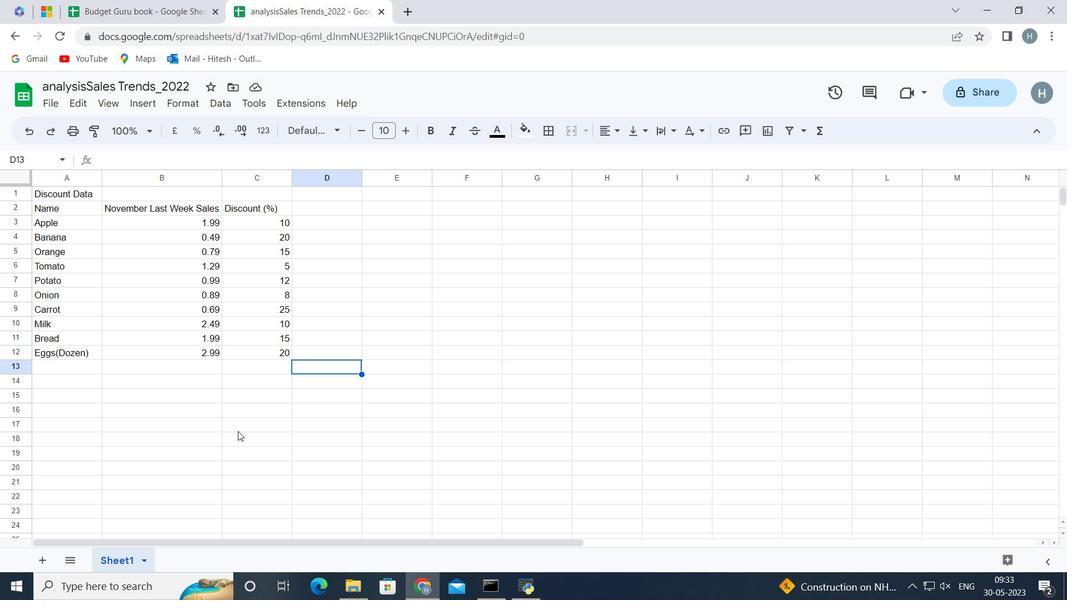 
Action: Mouse pressed left at (240, 431)
Screenshot: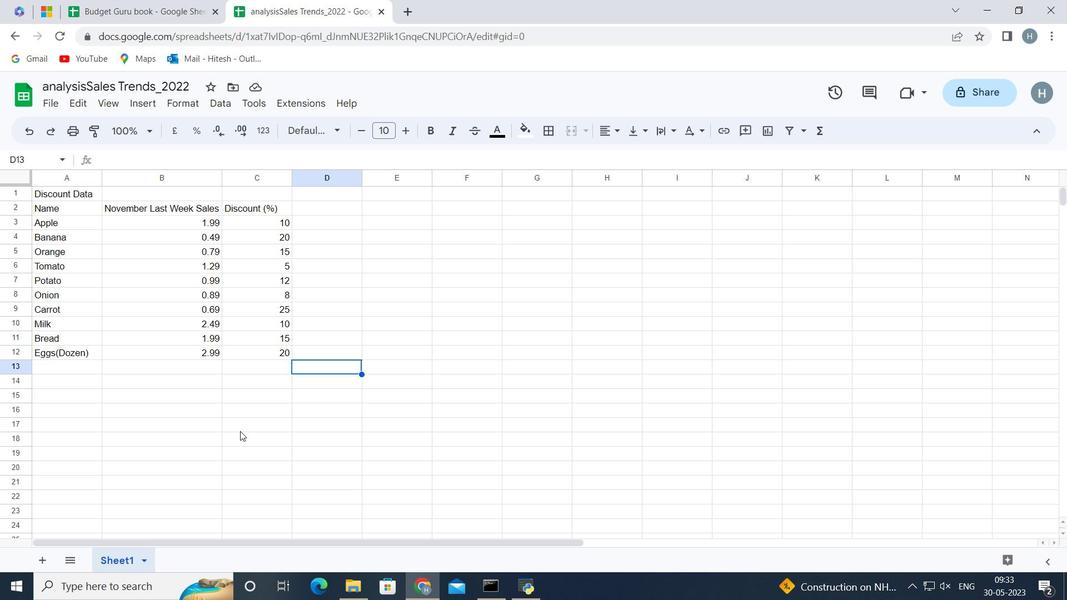 
Action: Mouse moved to (430, 298)
Screenshot: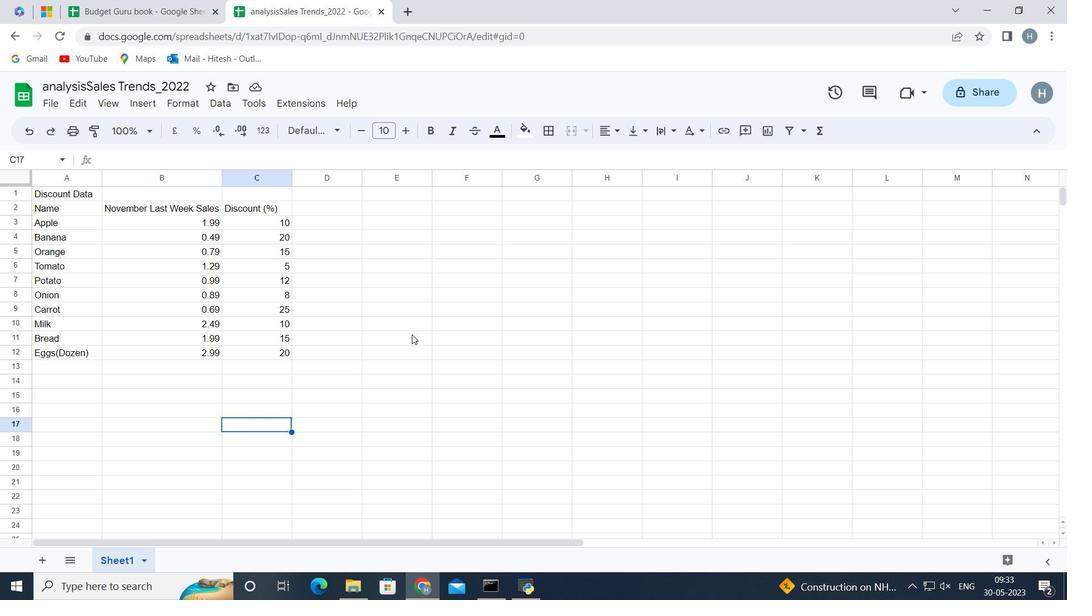 
